 Task: Search one way flight ticket for 3 adults, 3 children in business from Everett: Paine Field (snohomish County Airport) to Greensboro: Piedmont Triad International Airport on 5-1-2023. Choice of flights is American. Number of bags: 1 carry on bag and 3 checked bags. Price is upto 79000. Outbound departure time preference is 14:15.
Action: Mouse moved to (247, 428)
Screenshot: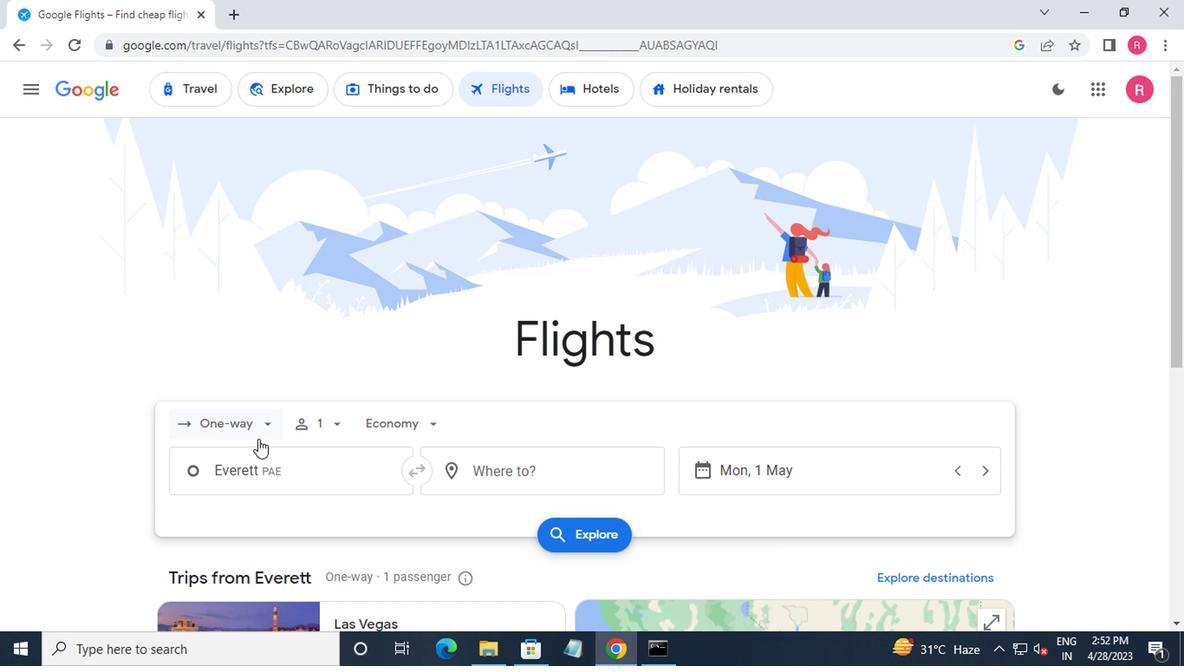 
Action: Mouse pressed left at (247, 428)
Screenshot: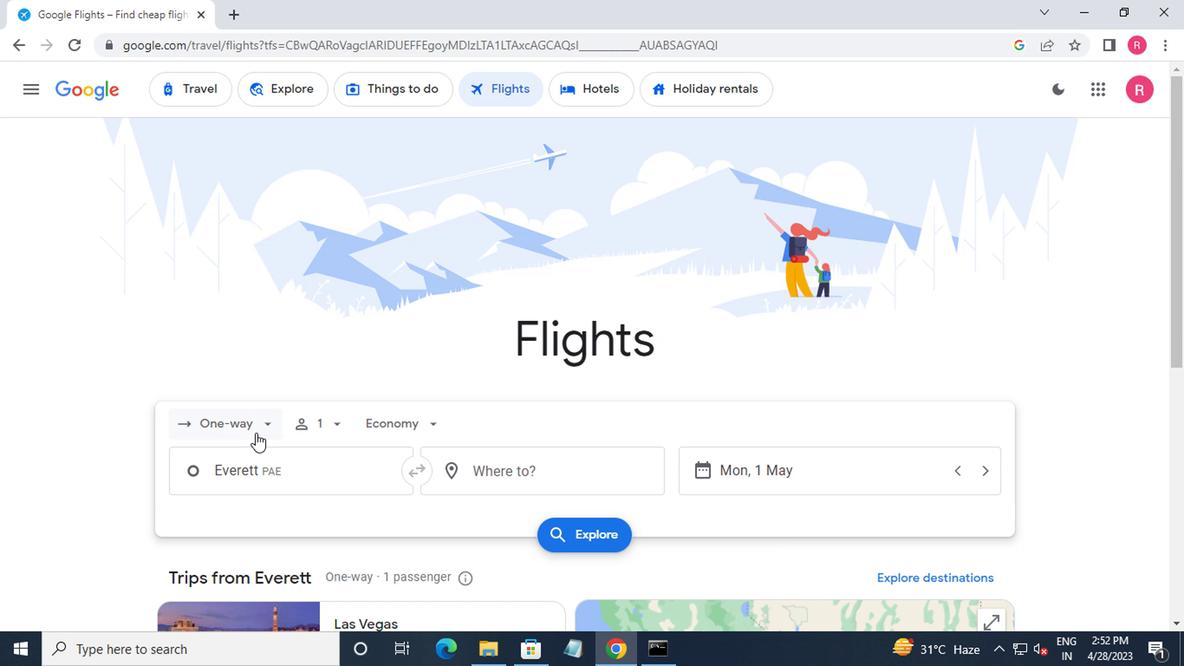
Action: Mouse moved to (232, 506)
Screenshot: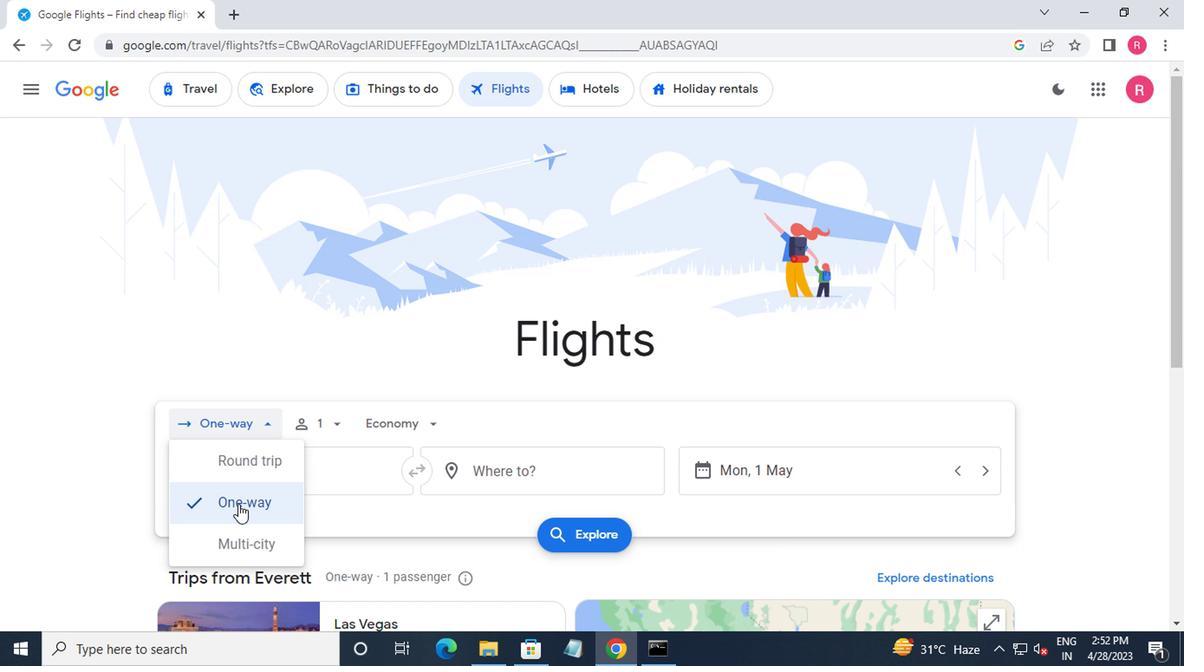 
Action: Mouse pressed left at (232, 506)
Screenshot: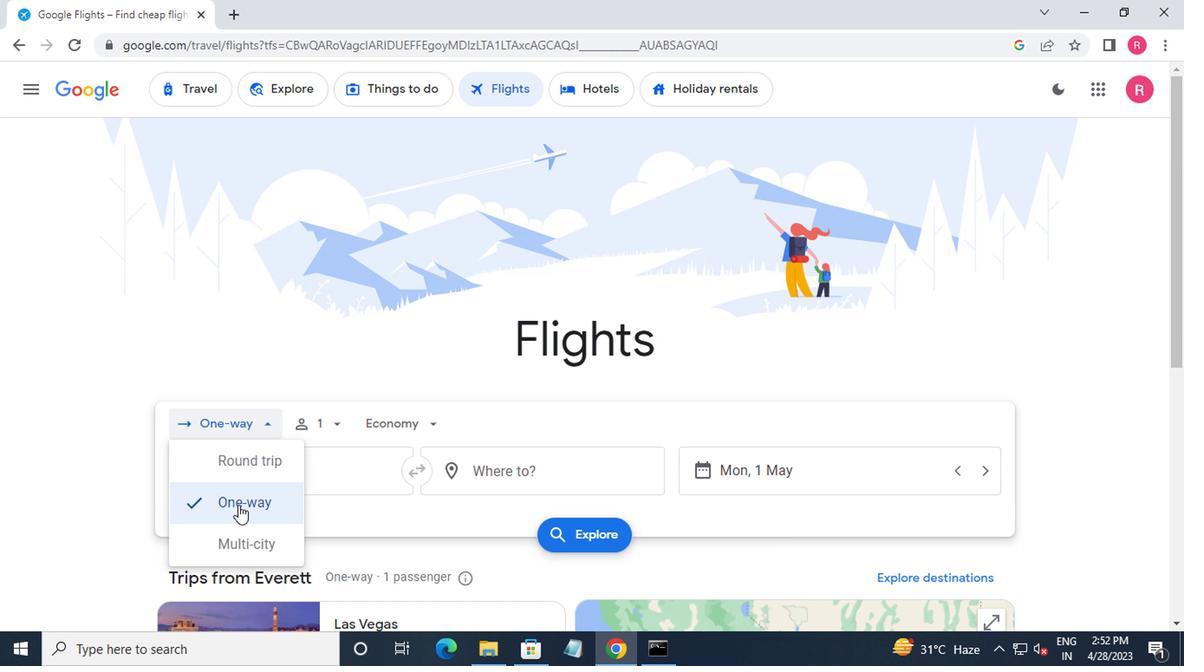 
Action: Mouse moved to (329, 424)
Screenshot: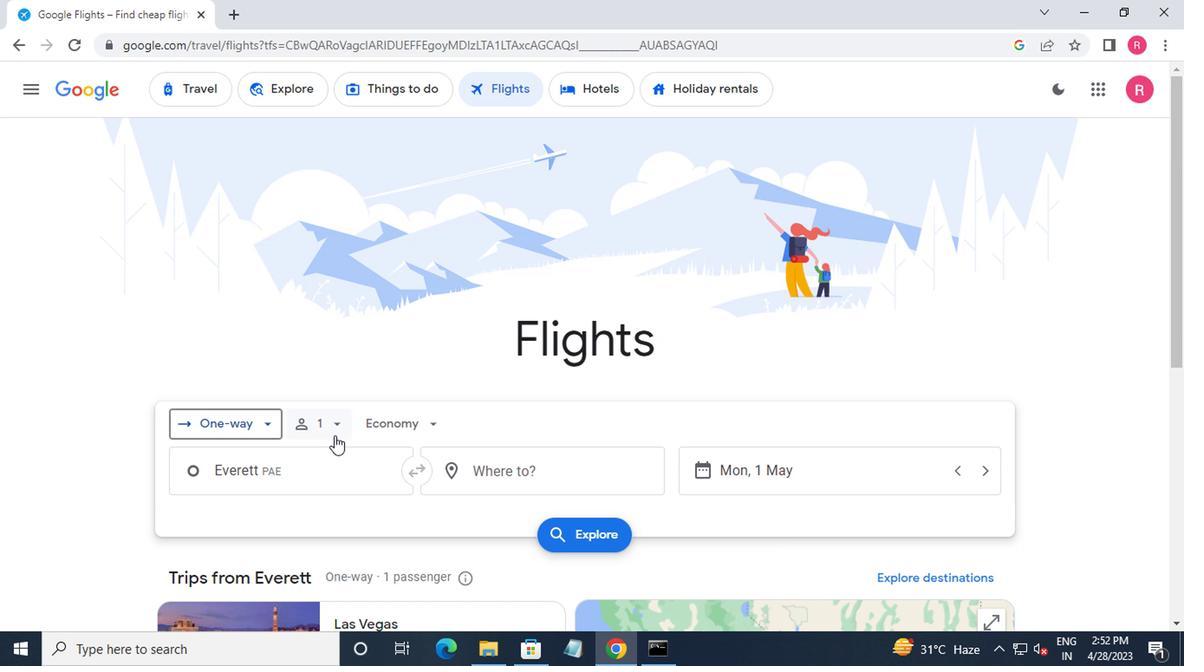 
Action: Mouse pressed left at (329, 424)
Screenshot: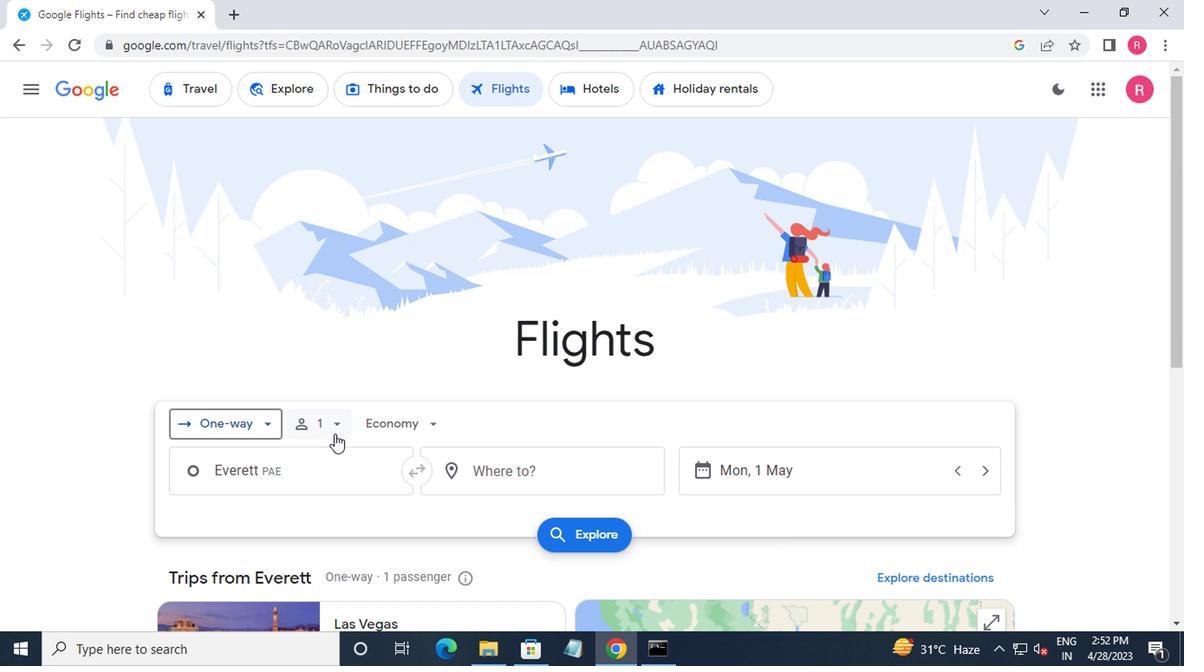 
Action: Mouse moved to (474, 477)
Screenshot: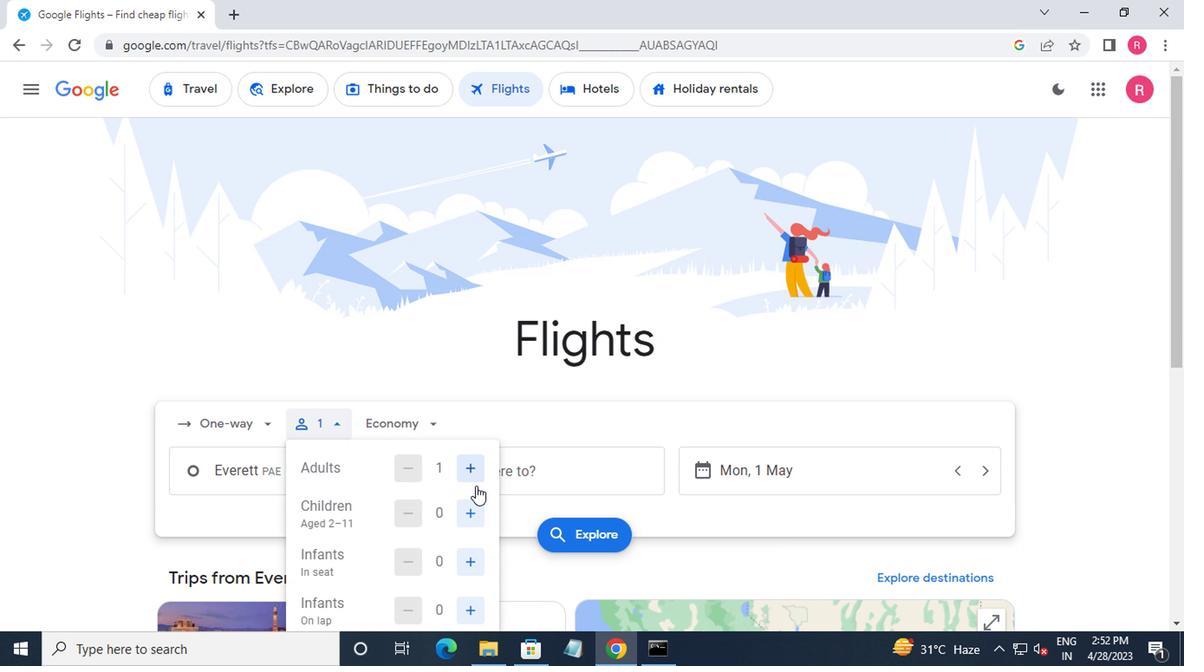 
Action: Mouse pressed left at (474, 477)
Screenshot: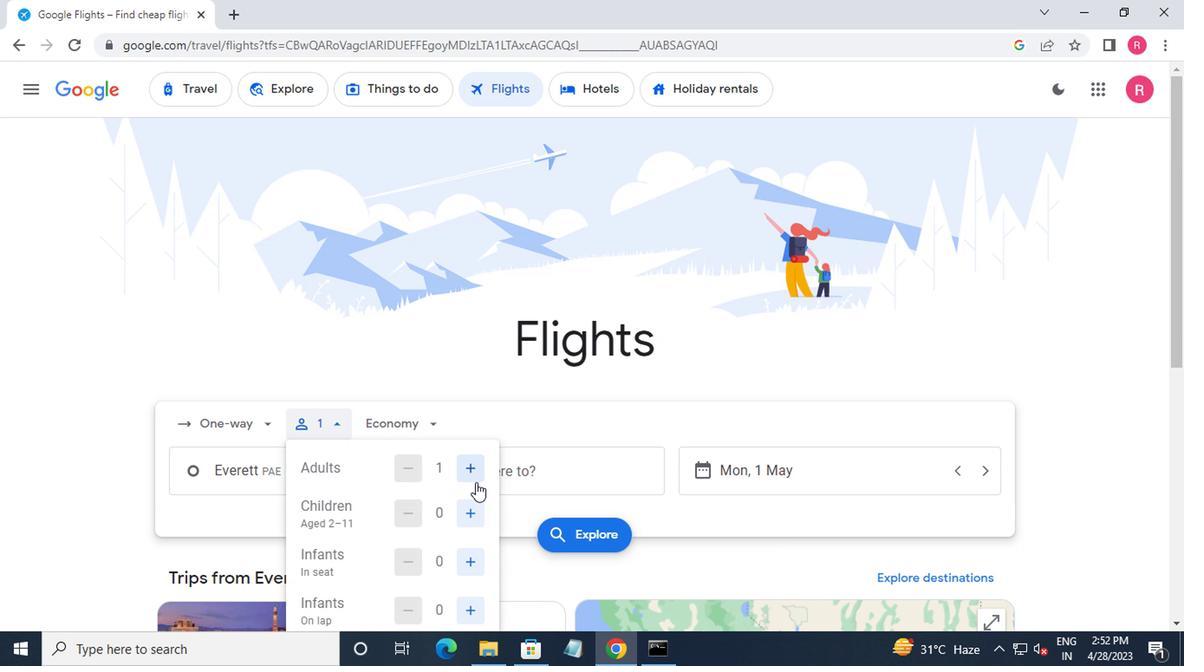 
Action: Mouse pressed left at (474, 477)
Screenshot: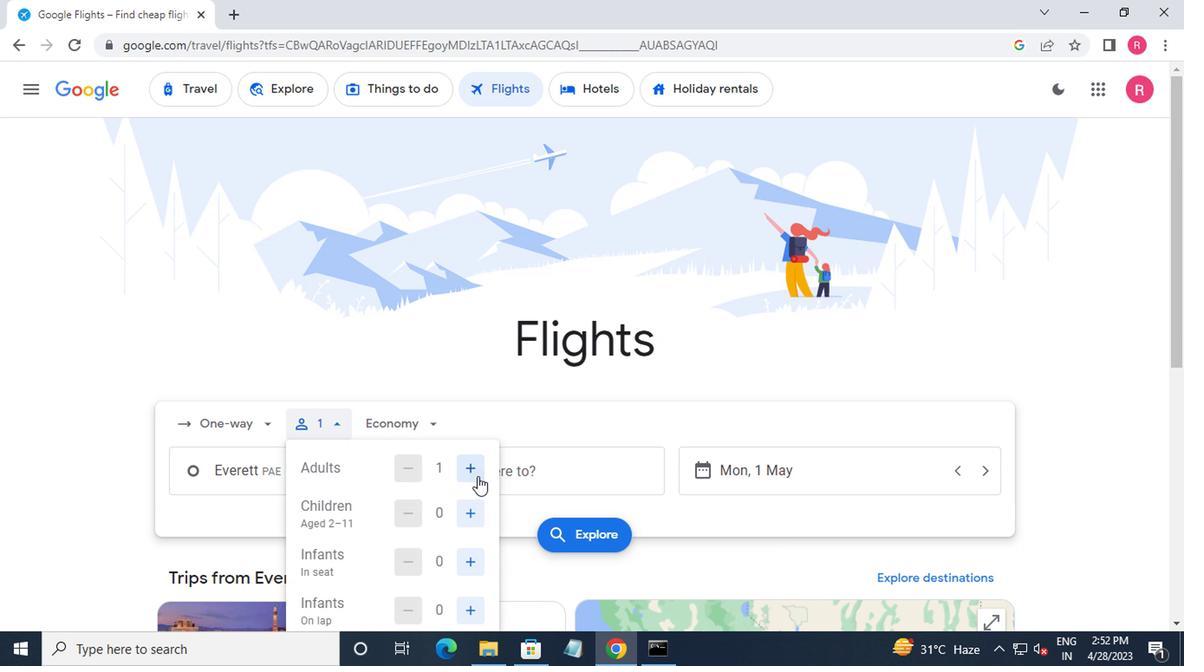 
Action: Mouse moved to (406, 468)
Screenshot: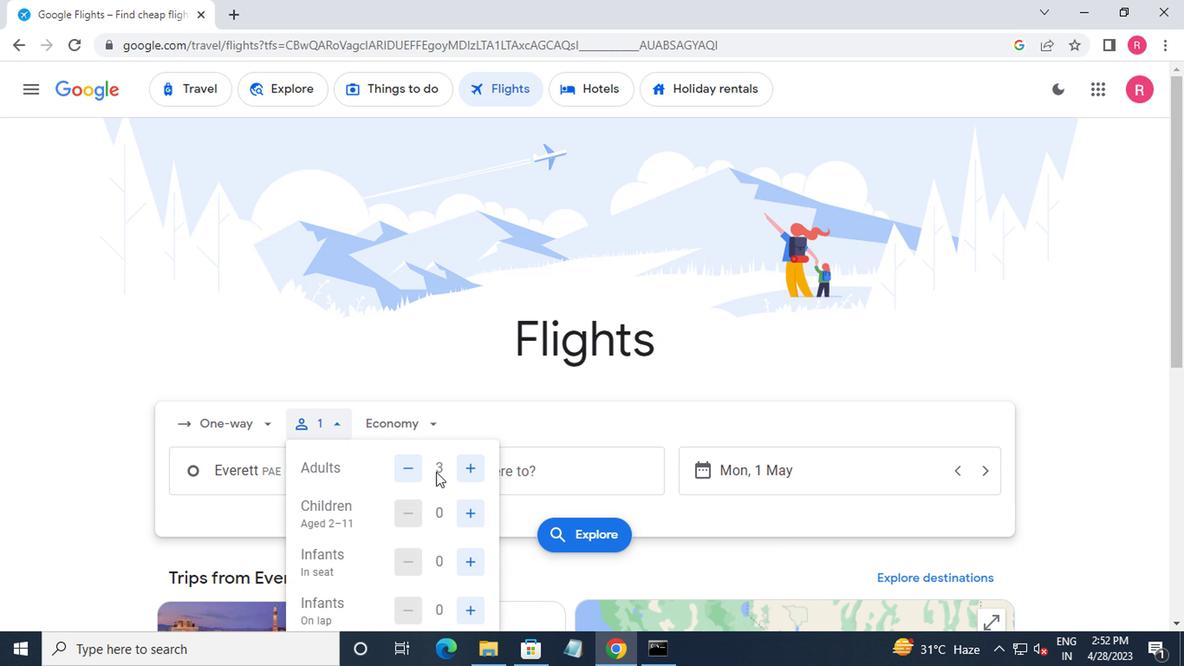 
Action: Mouse pressed left at (406, 468)
Screenshot: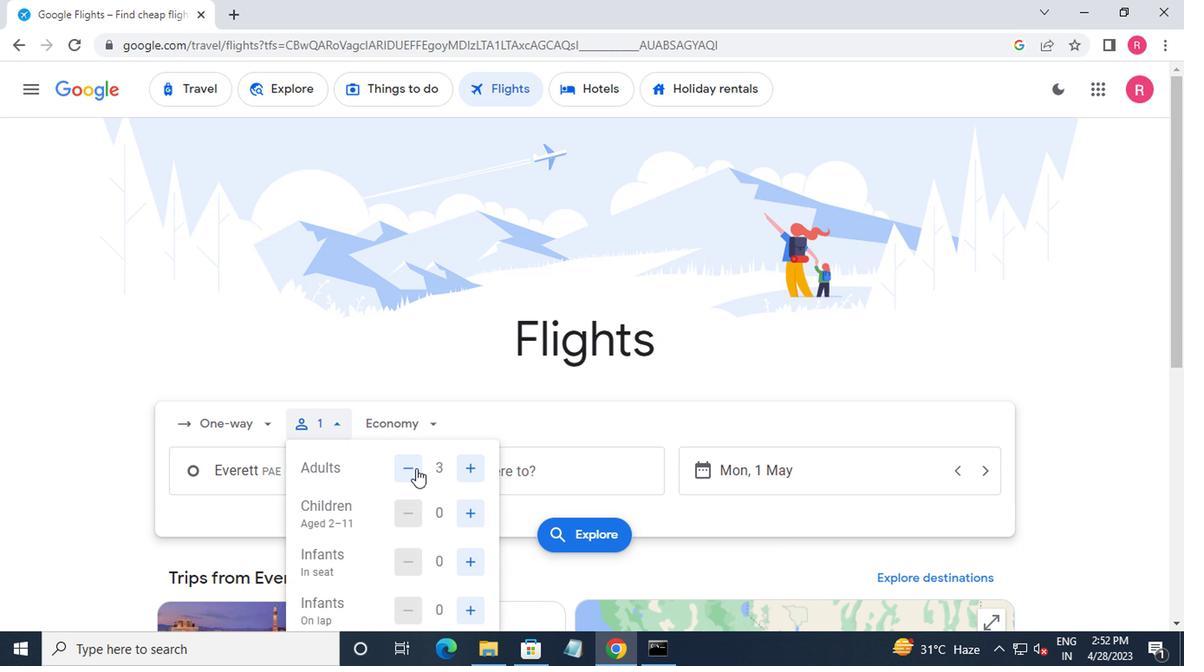 
Action: Mouse moved to (465, 522)
Screenshot: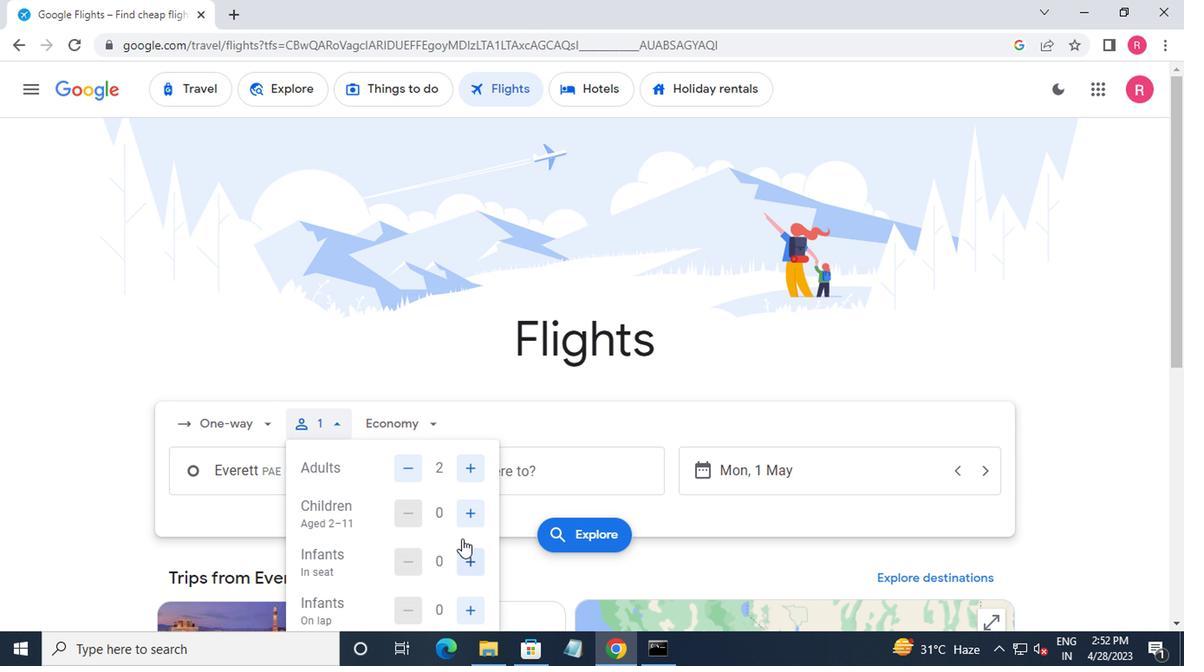 
Action: Mouse pressed left at (465, 522)
Screenshot: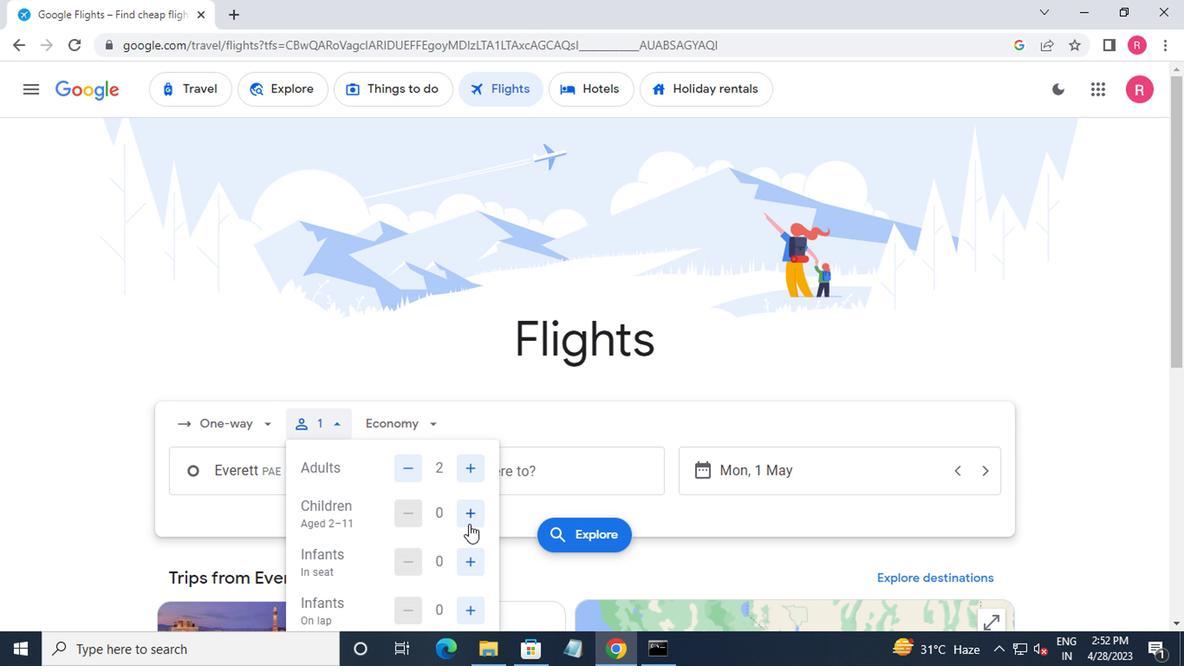 
Action: Mouse pressed left at (465, 522)
Screenshot: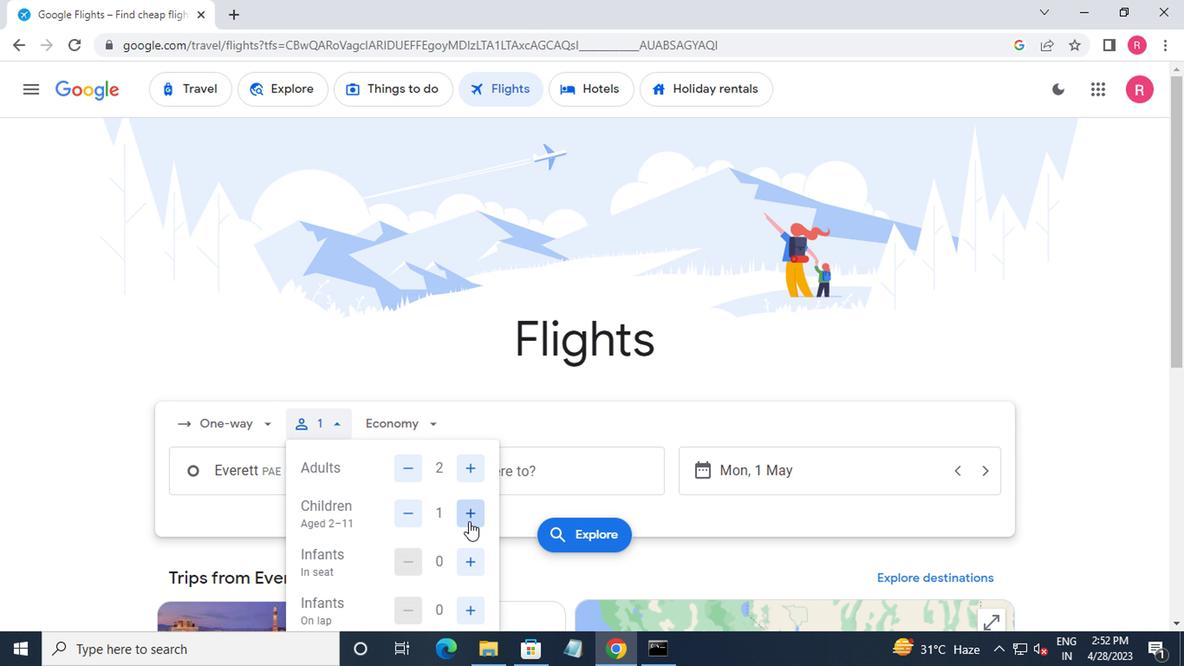 
Action: Mouse moved to (471, 565)
Screenshot: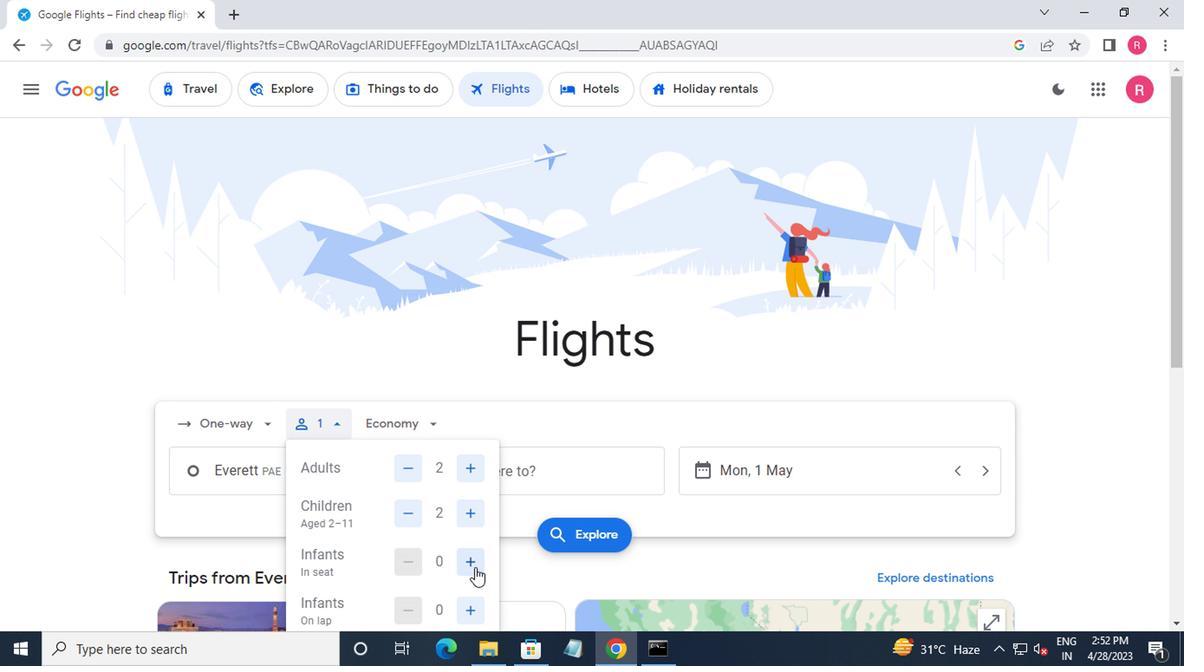 
Action: Mouse pressed left at (471, 565)
Screenshot: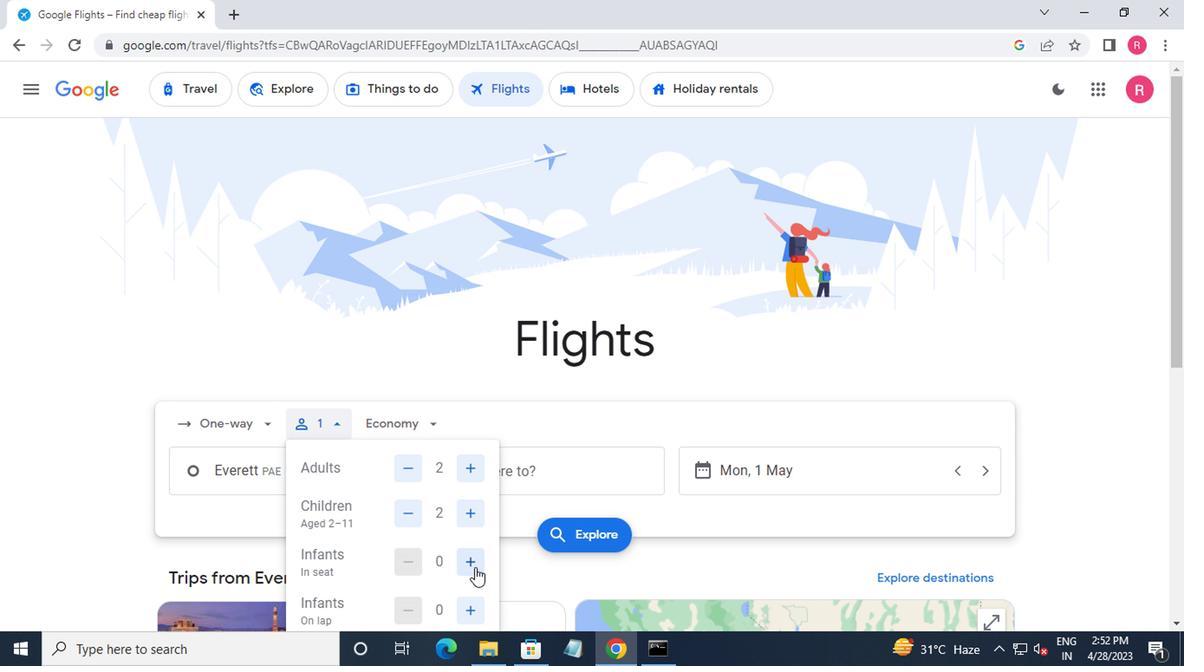 
Action: Mouse moved to (413, 426)
Screenshot: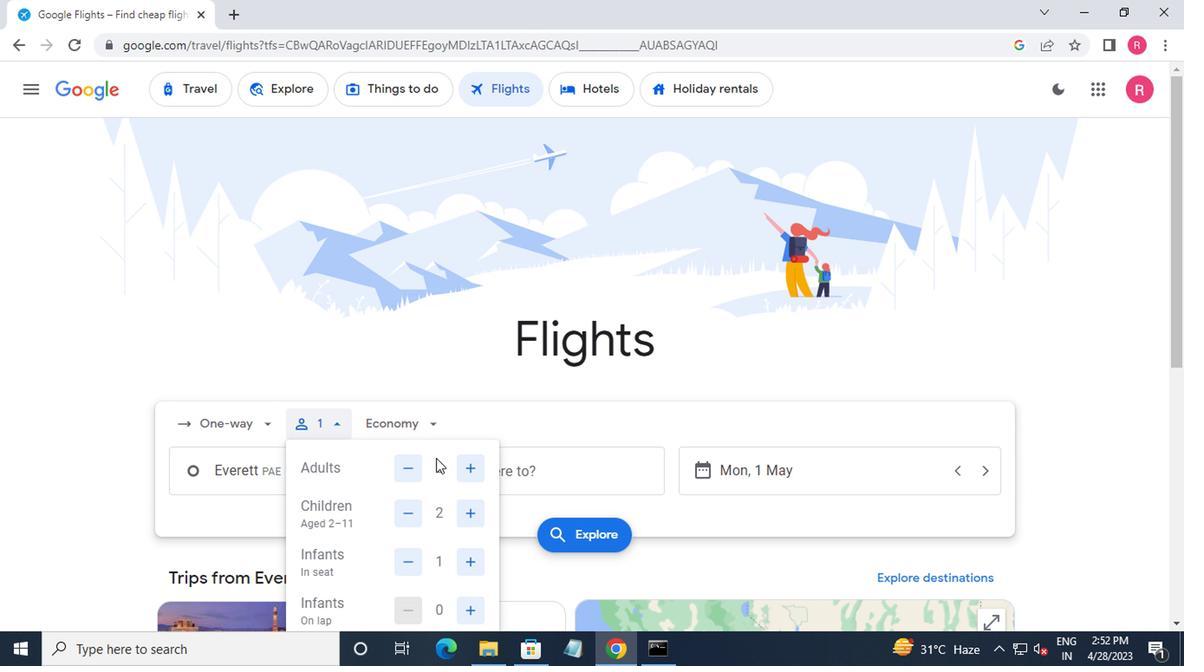 
Action: Mouse pressed left at (413, 426)
Screenshot: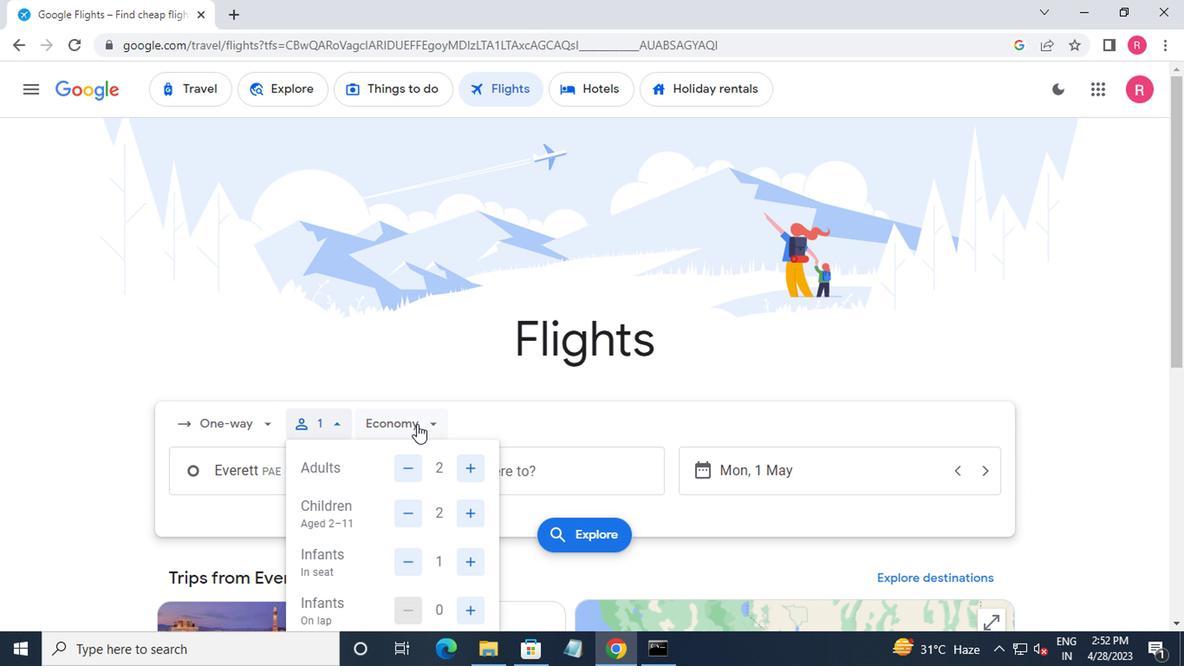 
Action: Mouse moved to (426, 588)
Screenshot: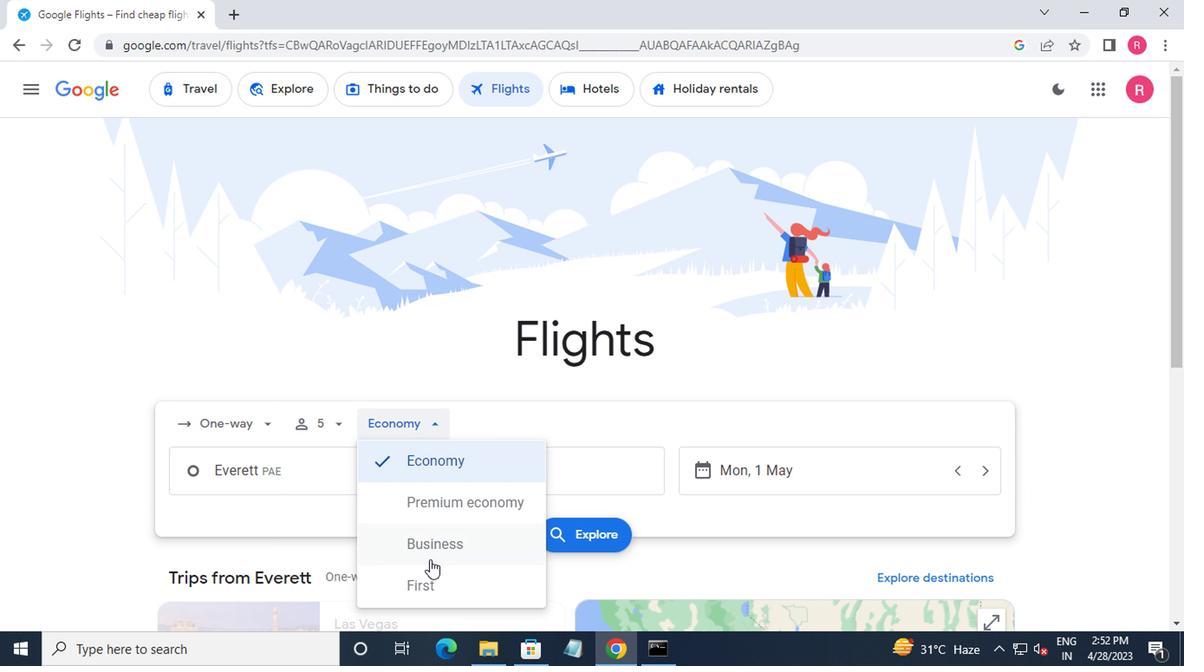 
Action: Mouse pressed left at (426, 588)
Screenshot: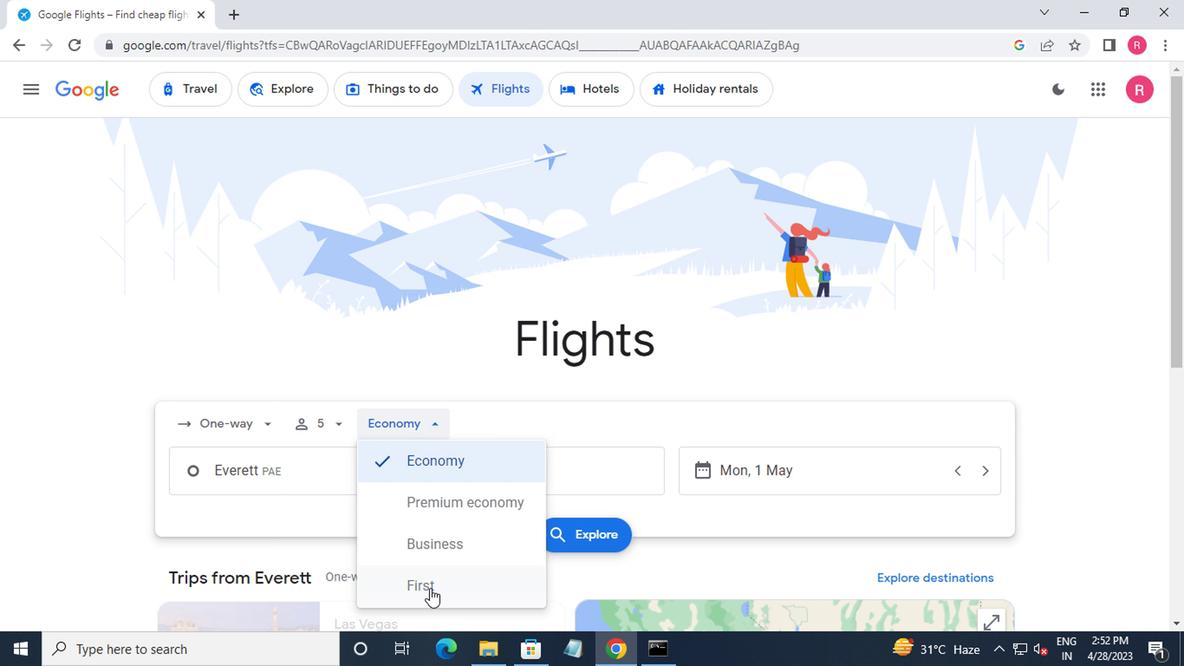 
Action: Mouse moved to (326, 481)
Screenshot: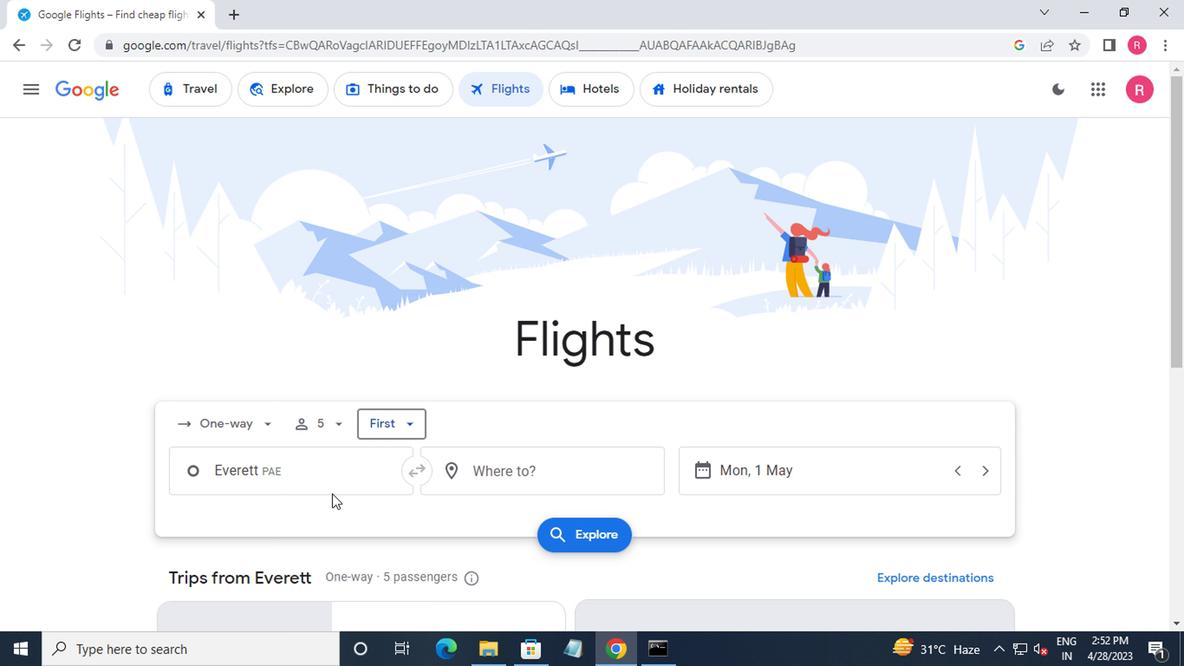 
Action: Mouse pressed left at (326, 481)
Screenshot: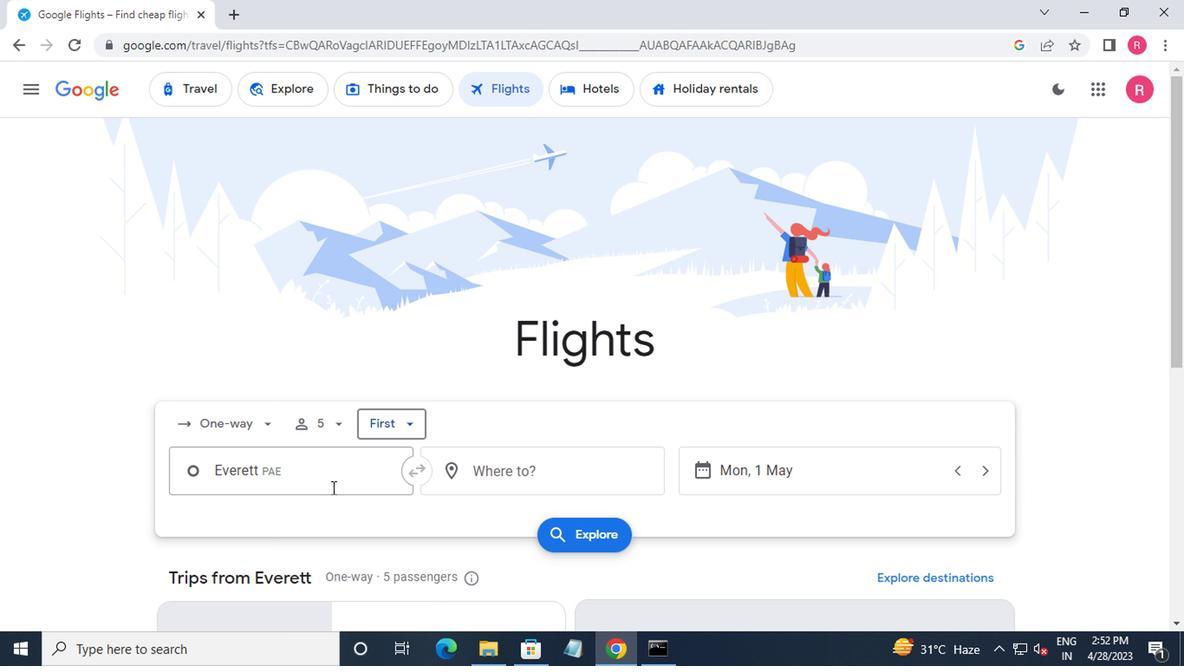 
Action: Mouse moved to (341, 570)
Screenshot: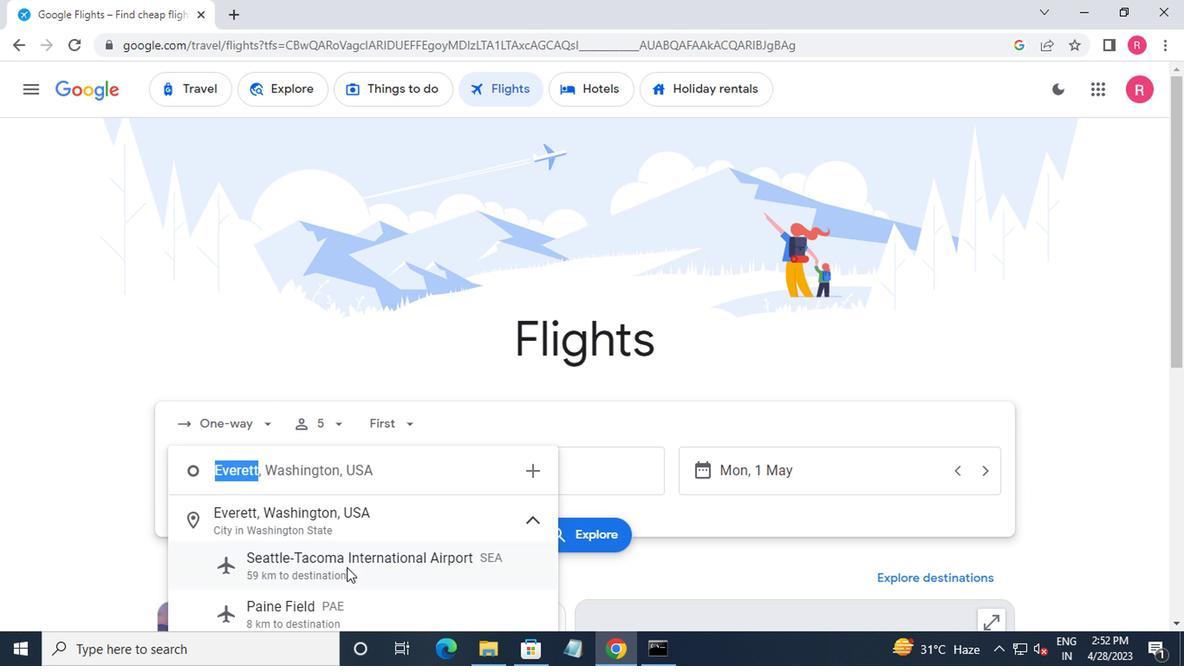 
Action: Mouse scrolled (341, 569) with delta (0, 0)
Screenshot: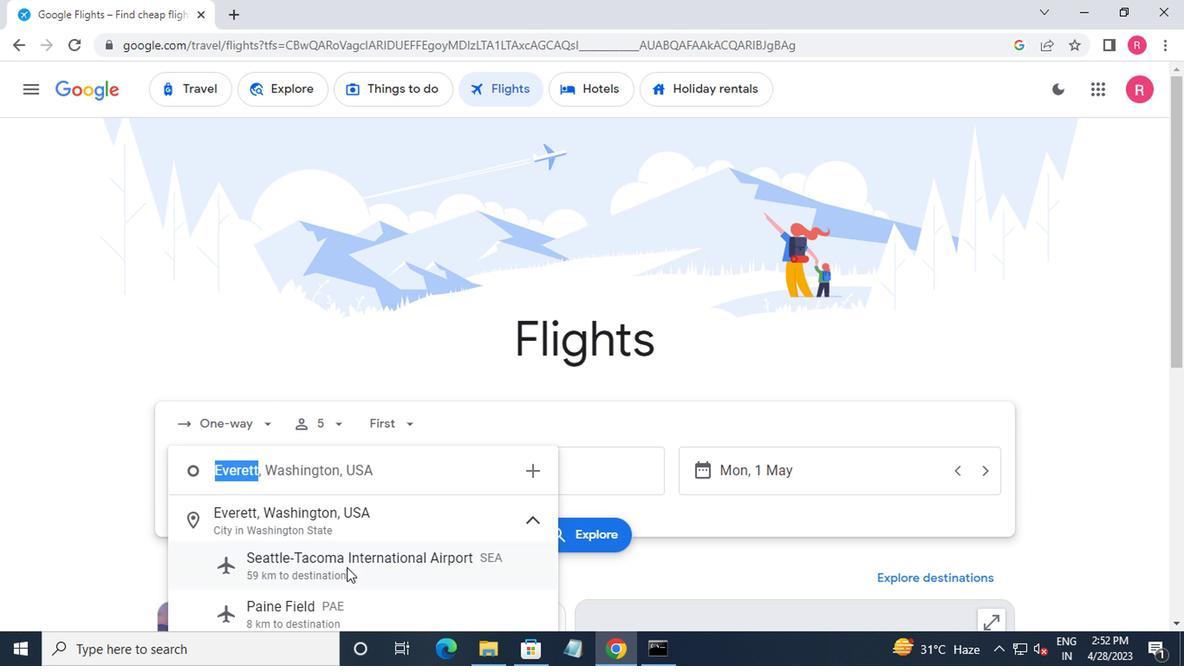 
Action: Mouse moved to (317, 528)
Screenshot: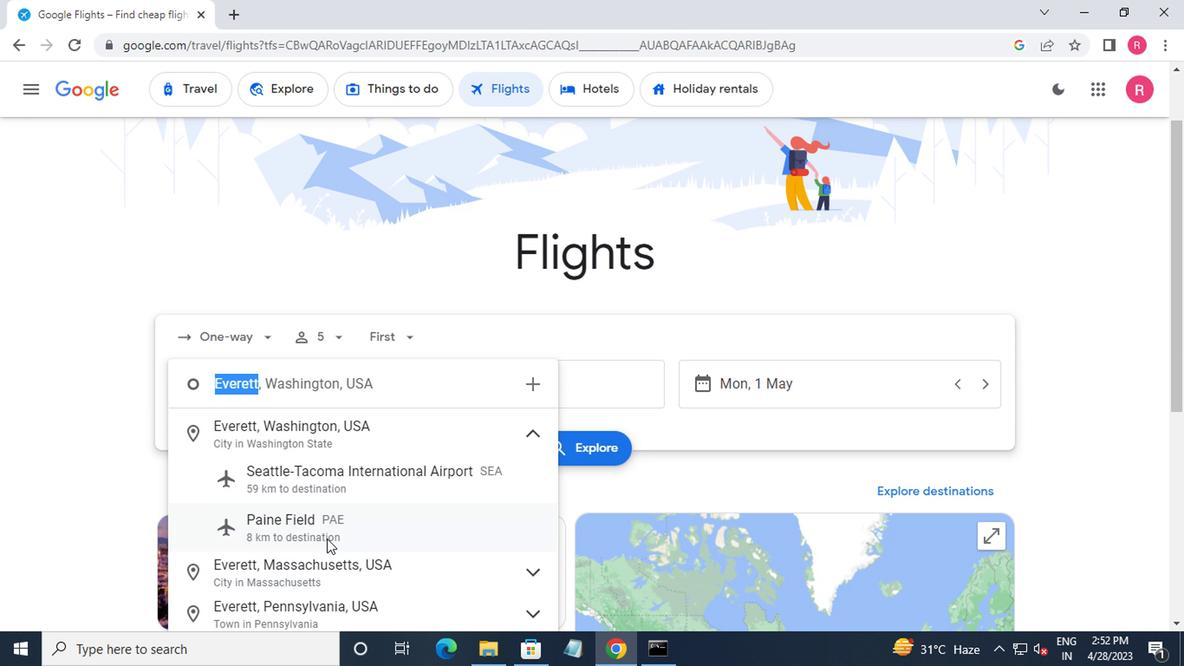 
Action: Mouse pressed left at (317, 528)
Screenshot: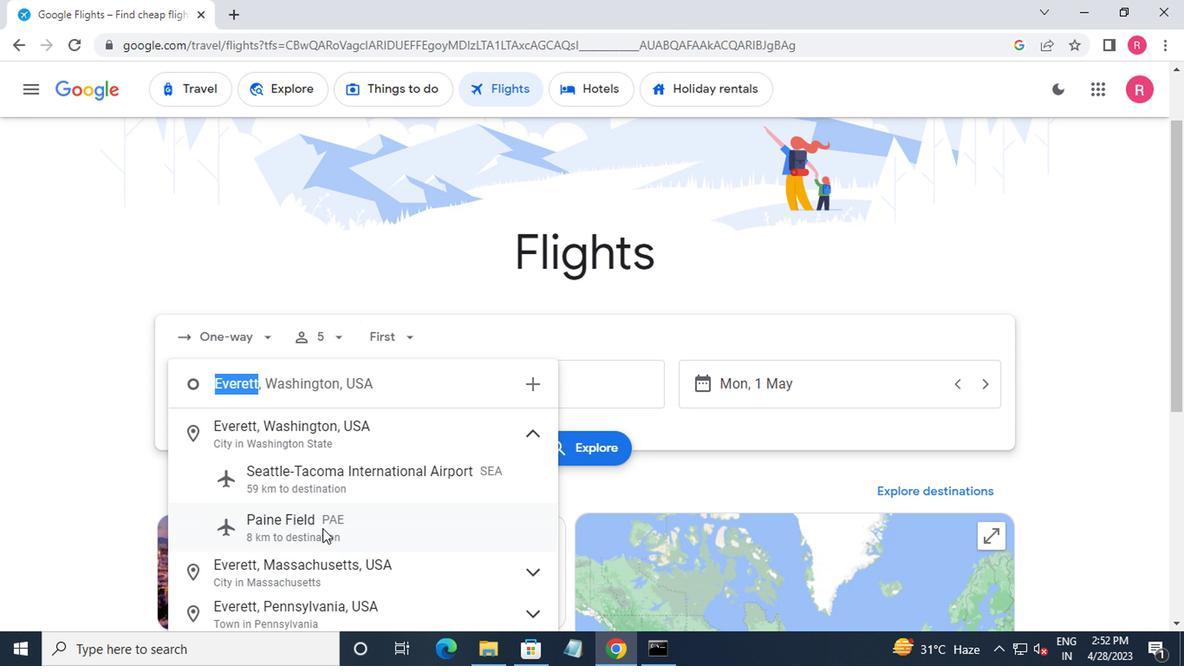 
Action: Mouse moved to (500, 397)
Screenshot: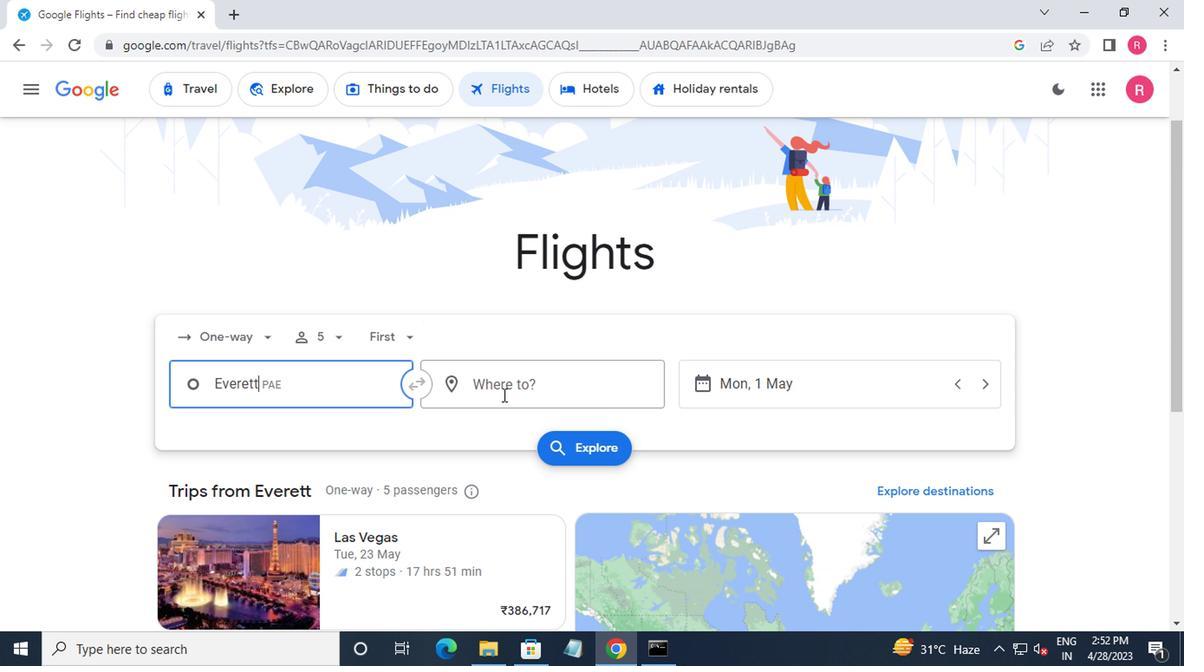 
Action: Mouse pressed left at (500, 397)
Screenshot: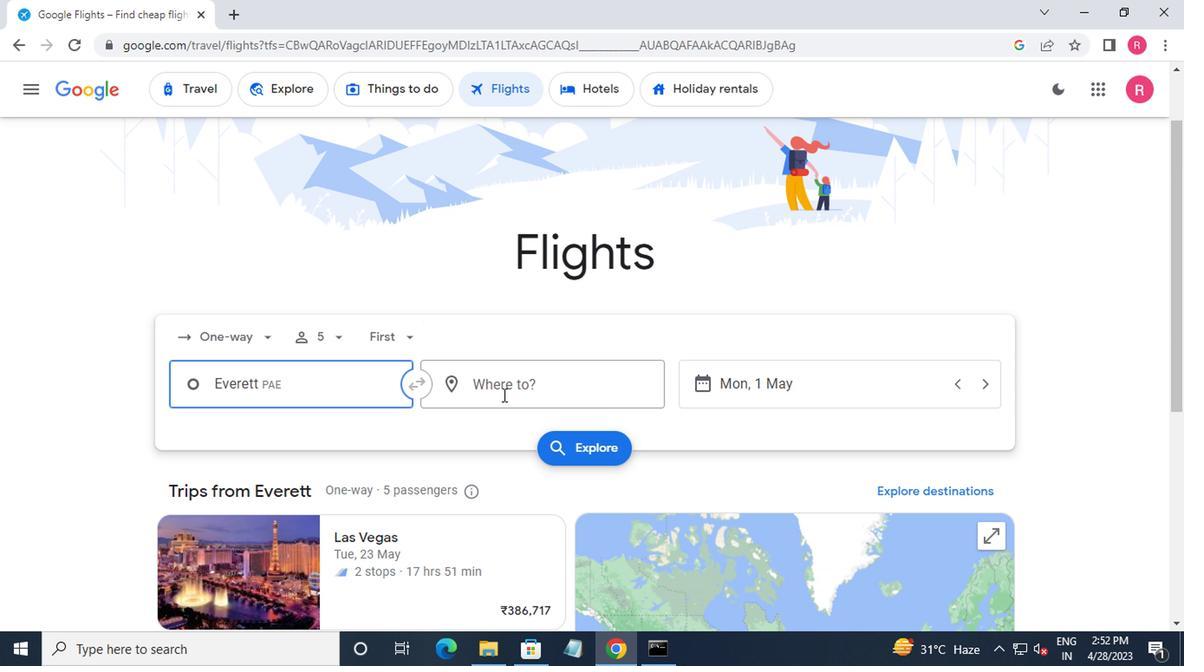 
Action: Mouse moved to (522, 478)
Screenshot: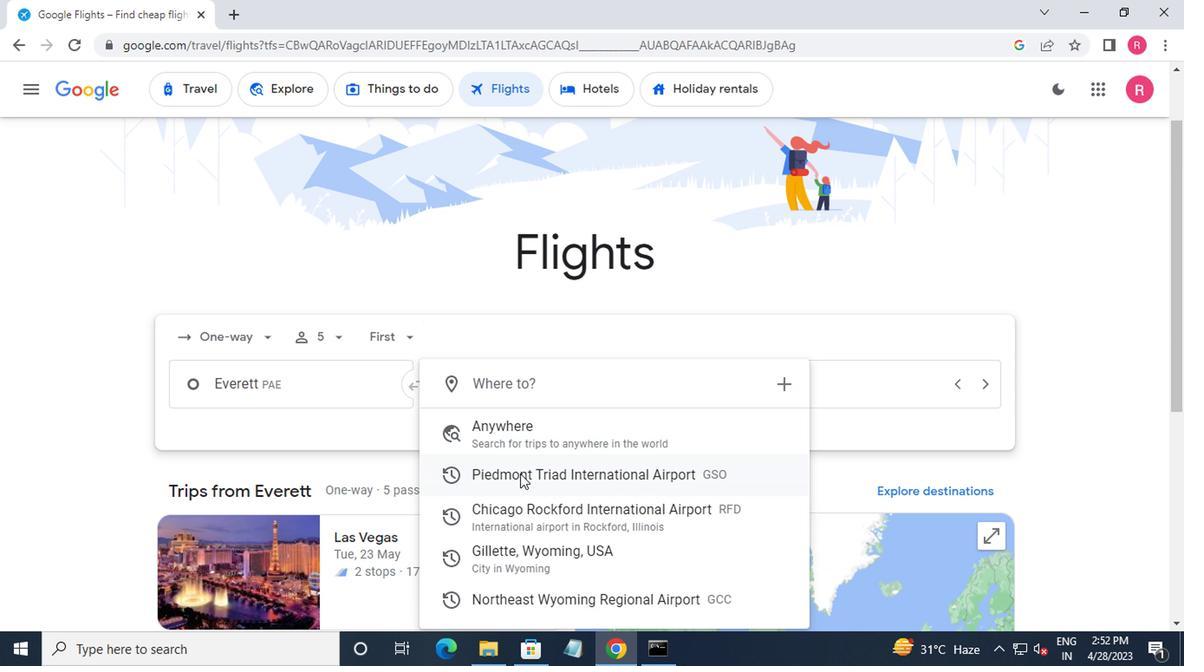 
Action: Mouse scrolled (522, 477) with delta (0, -1)
Screenshot: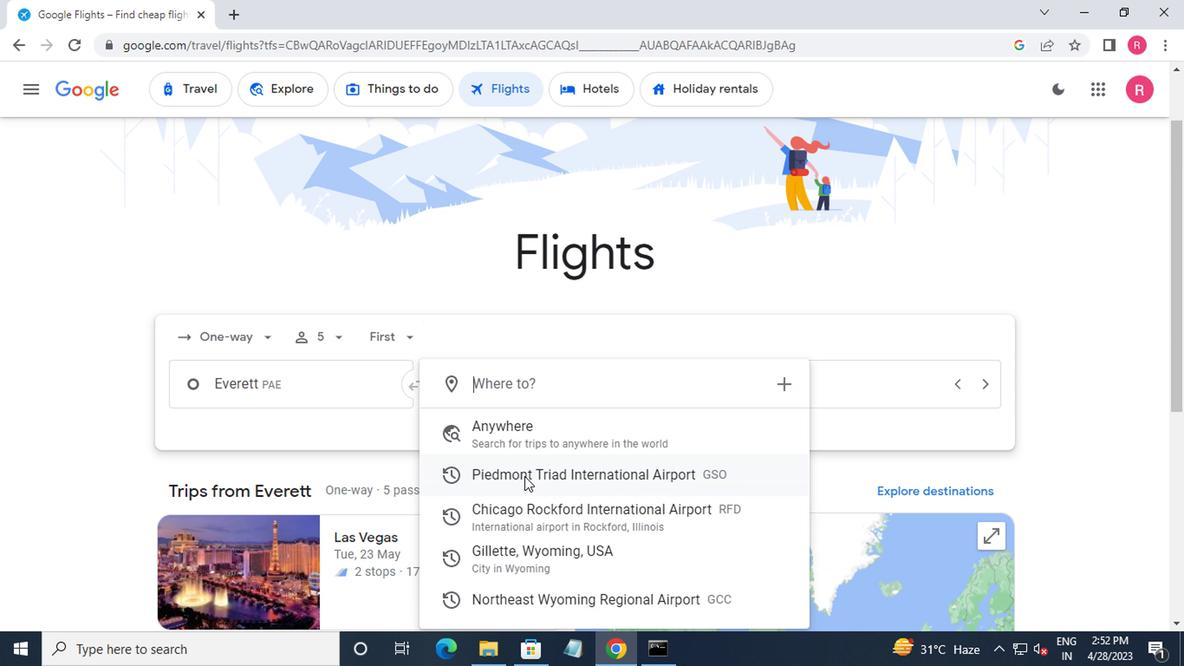 
Action: Mouse moved to (515, 470)
Screenshot: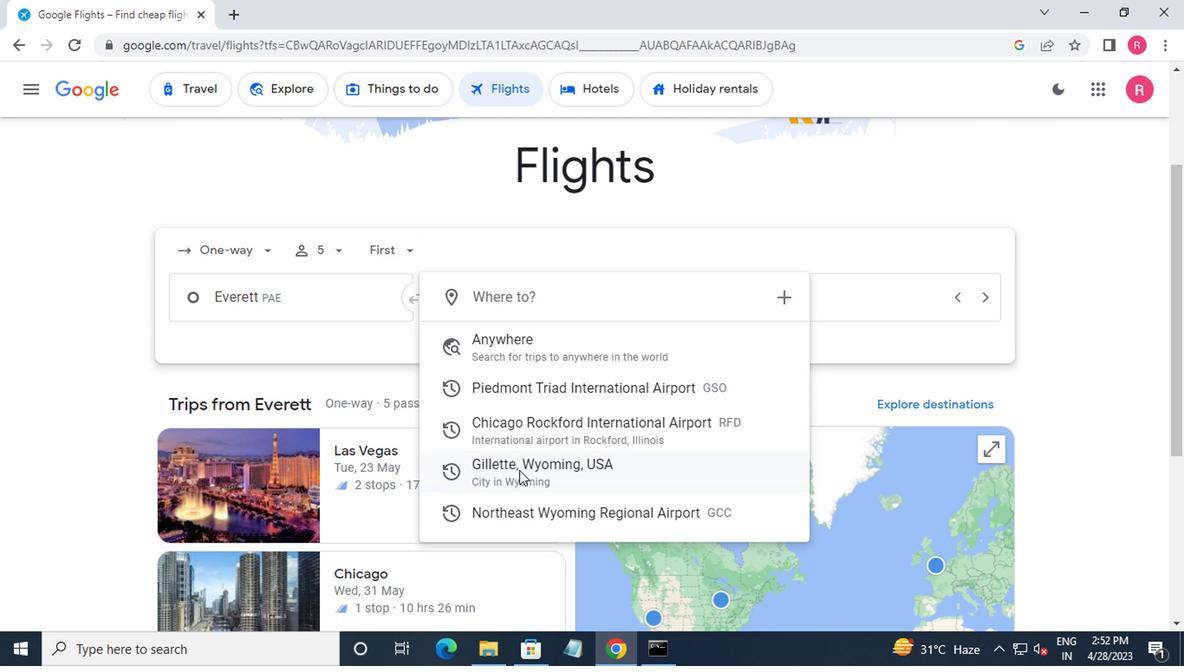 
Action: Mouse pressed left at (515, 470)
Screenshot: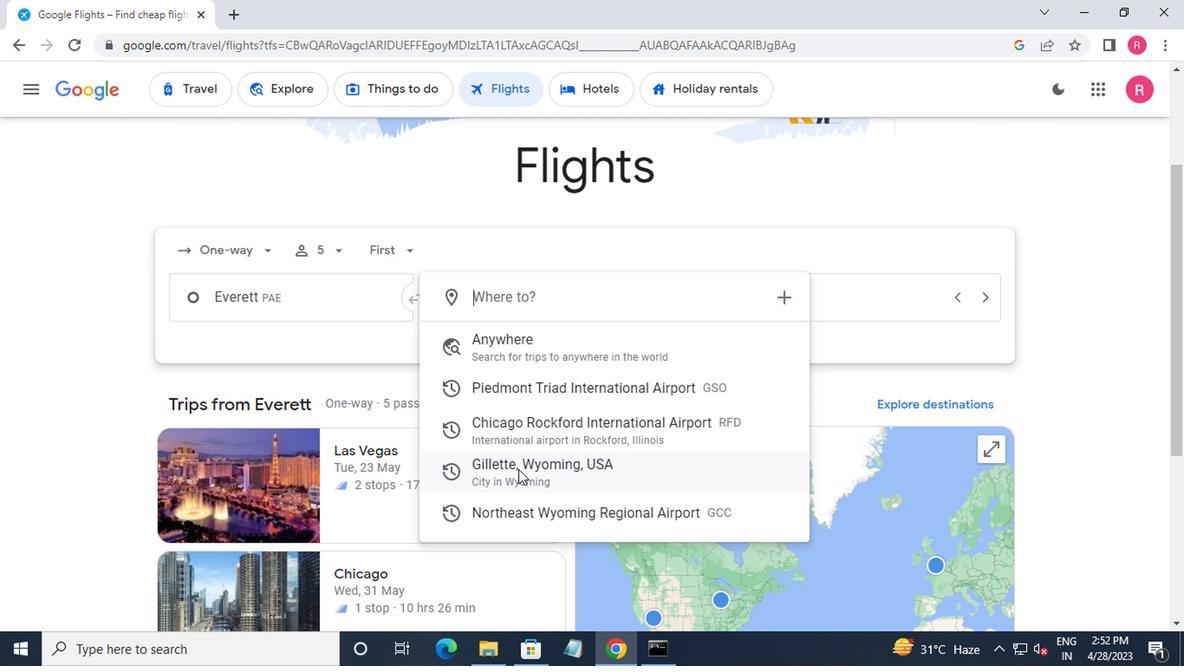
Action: Mouse moved to (806, 304)
Screenshot: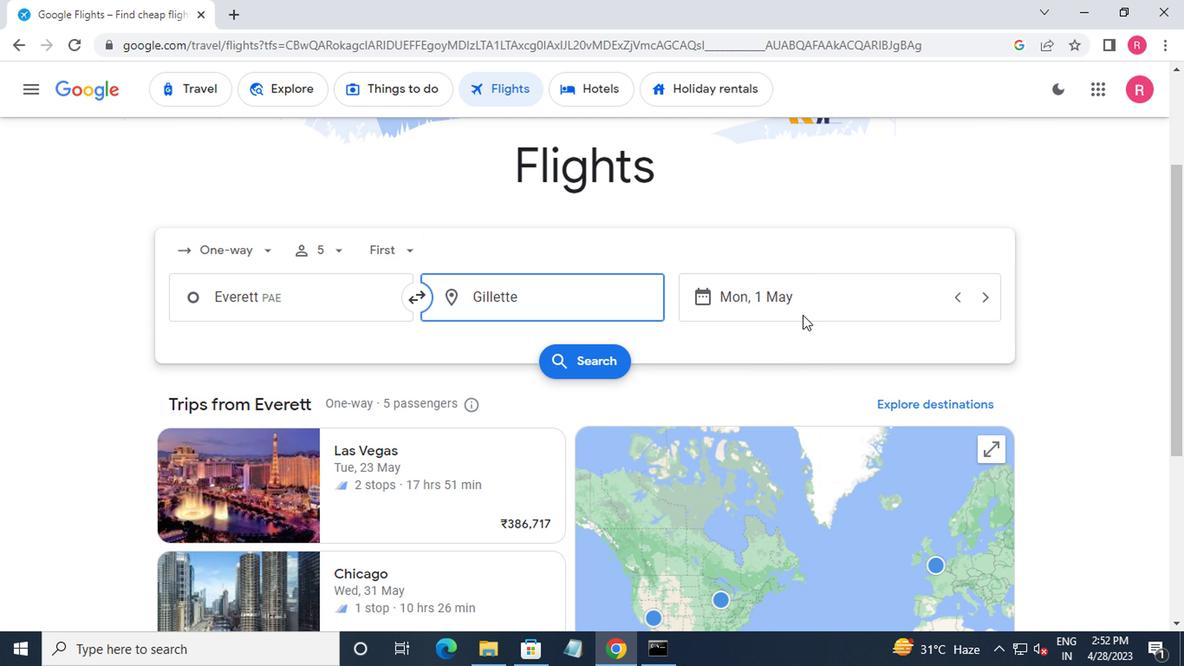 
Action: Mouse pressed left at (806, 304)
Screenshot: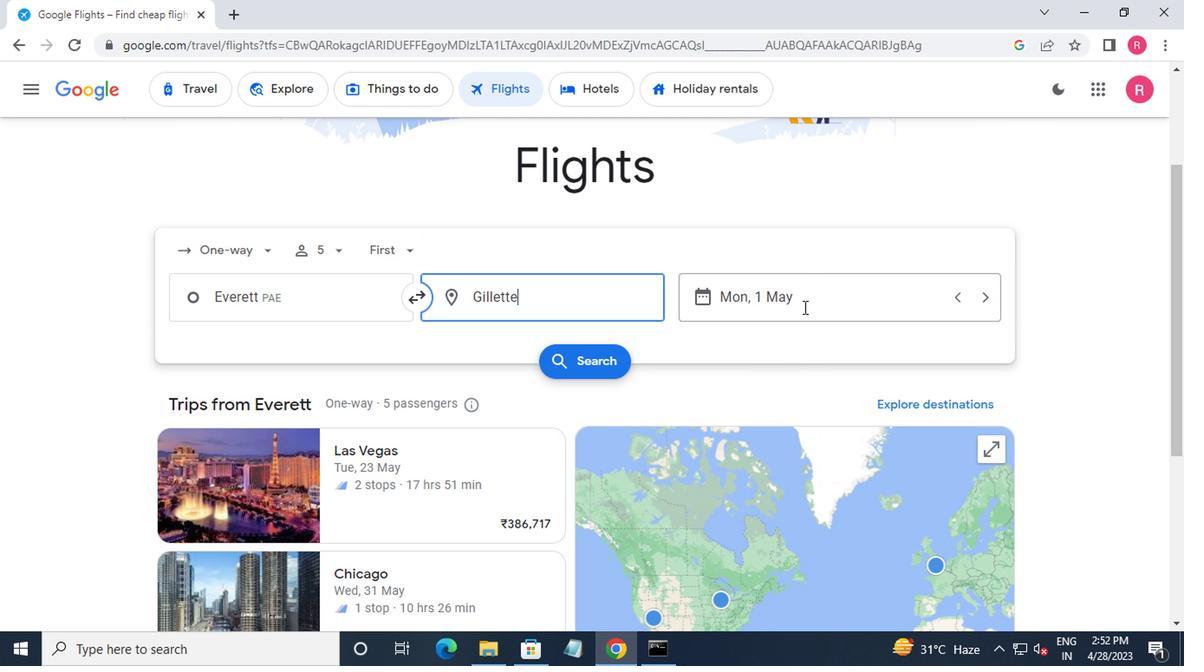 
Action: Mouse moved to (763, 311)
Screenshot: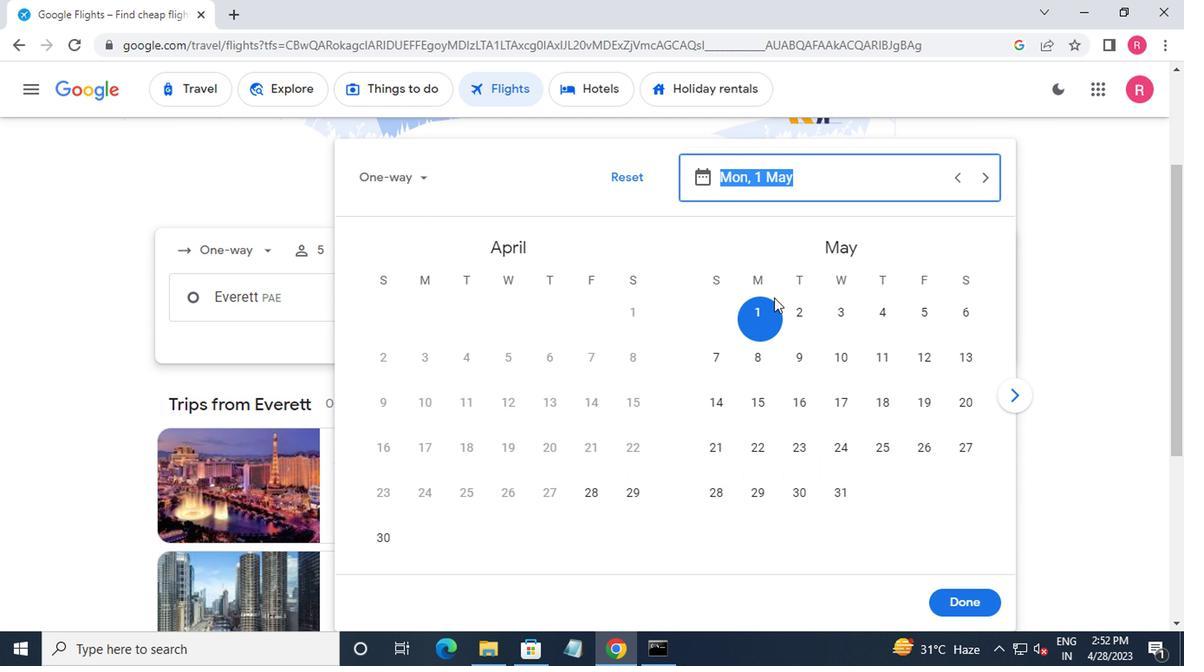 
Action: Mouse pressed left at (763, 311)
Screenshot: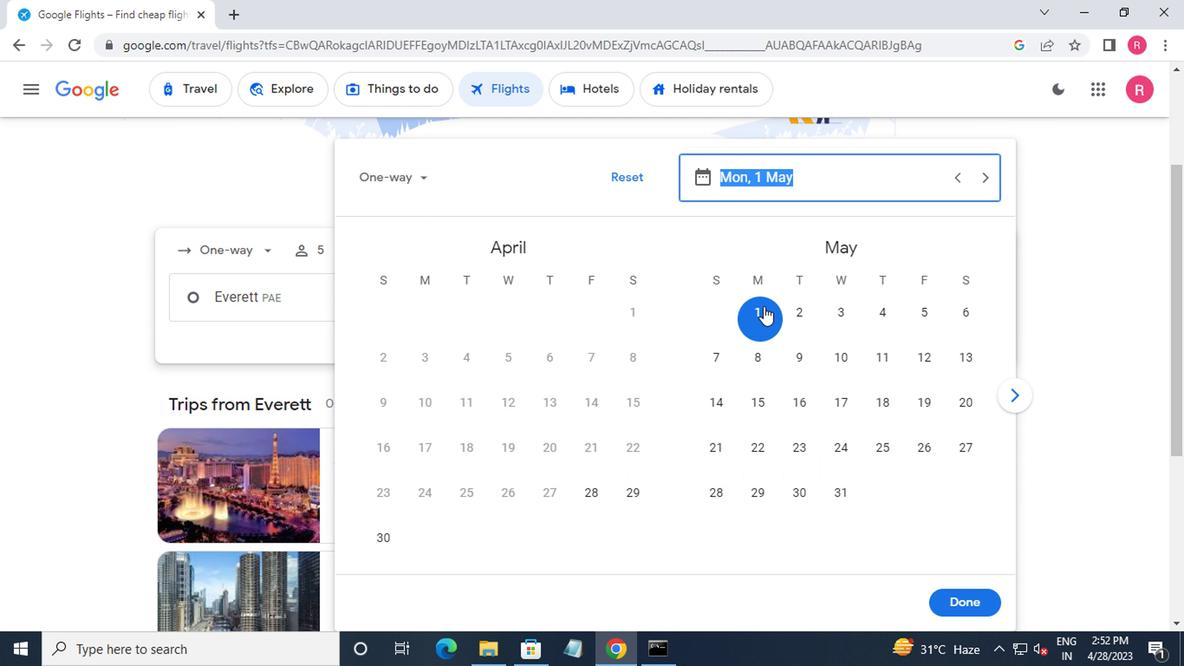 
Action: Mouse moved to (956, 593)
Screenshot: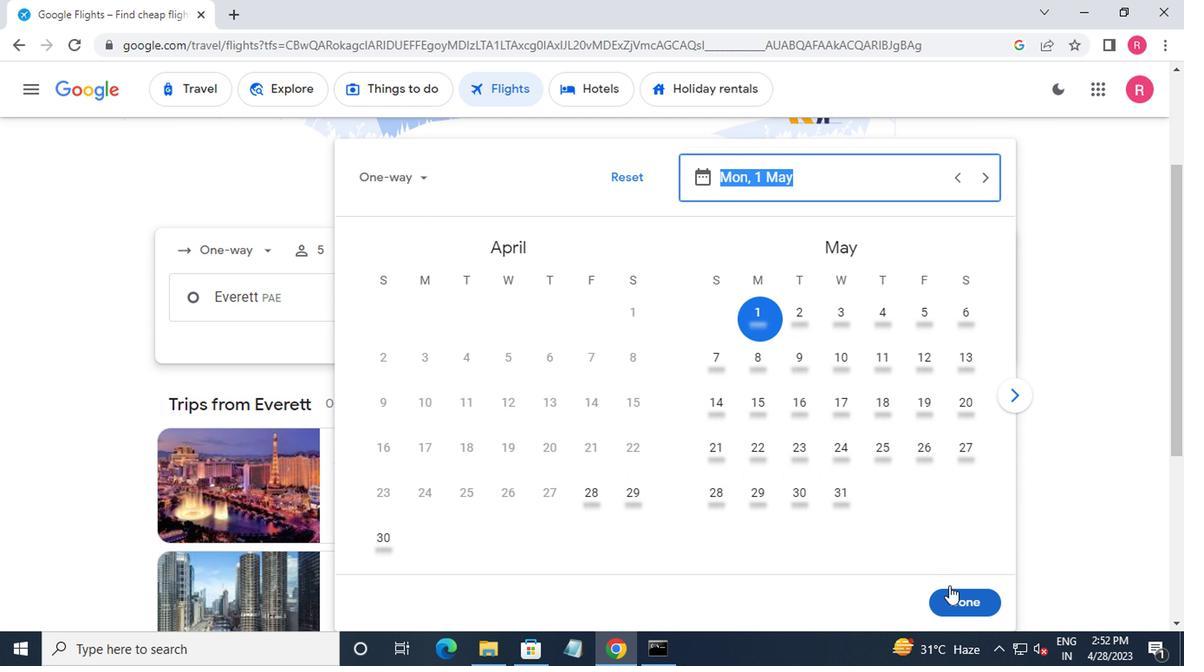 
Action: Mouse pressed left at (956, 593)
Screenshot: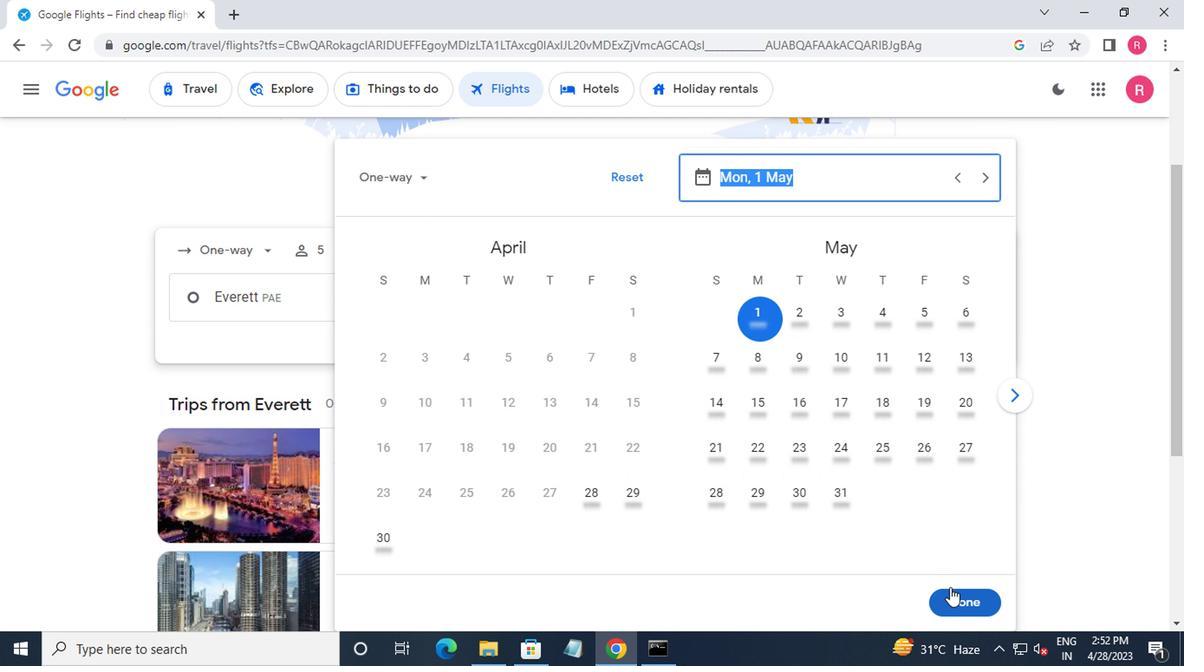 
Action: Mouse moved to (590, 357)
Screenshot: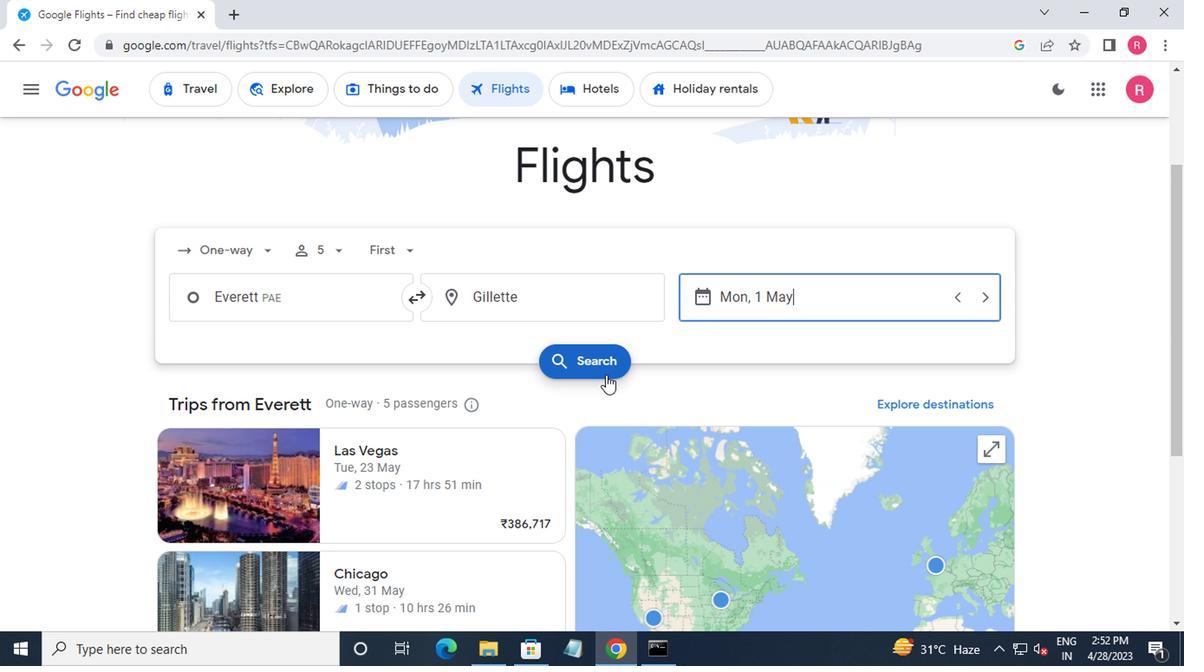 
Action: Mouse pressed left at (590, 357)
Screenshot: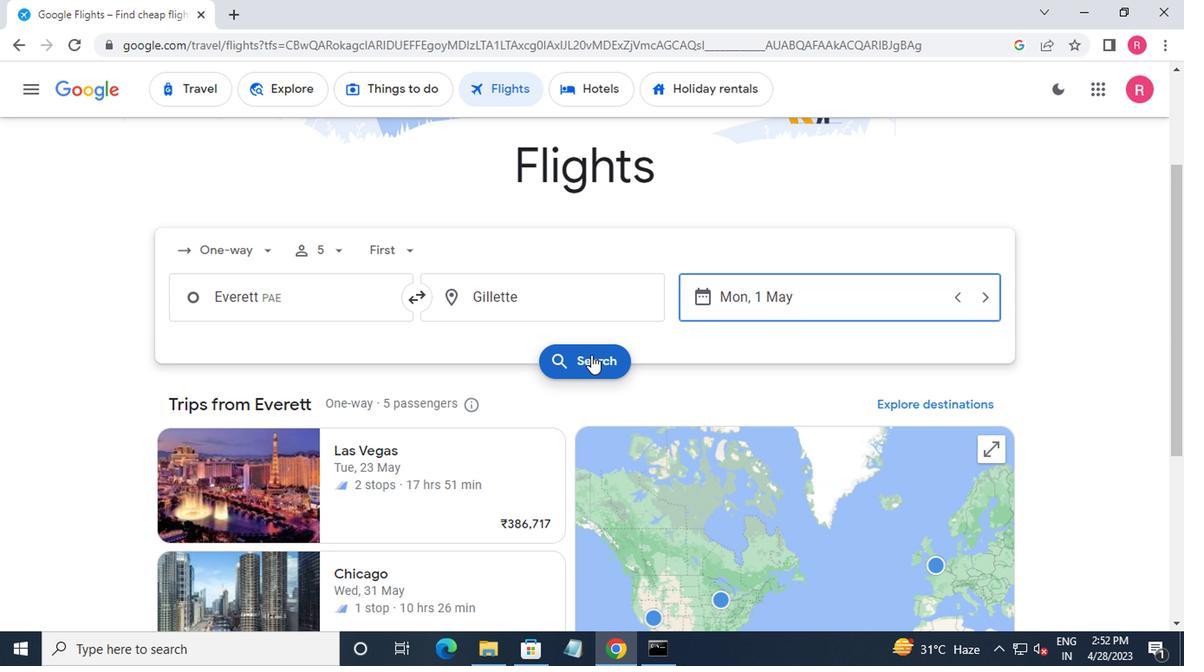 
Action: Mouse moved to (146, 257)
Screenshot: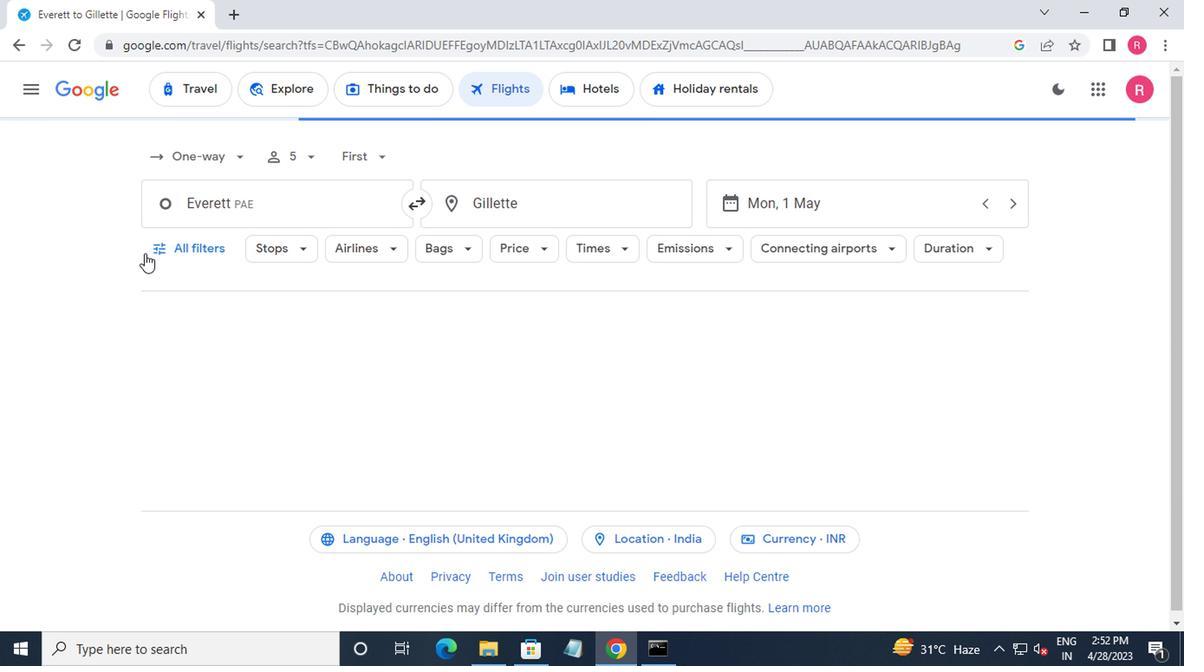 
Action: Mouse pressed left at (146, 257)
Screenshot: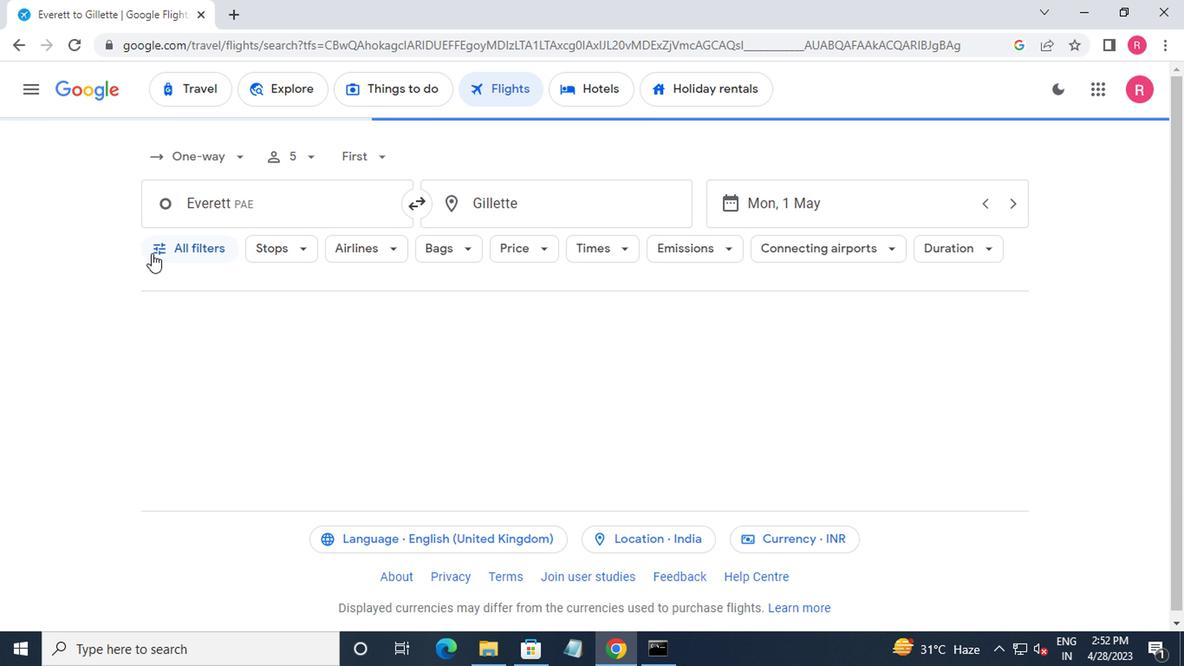 
Action: Mouse moved to (231, 438)
Screenshot: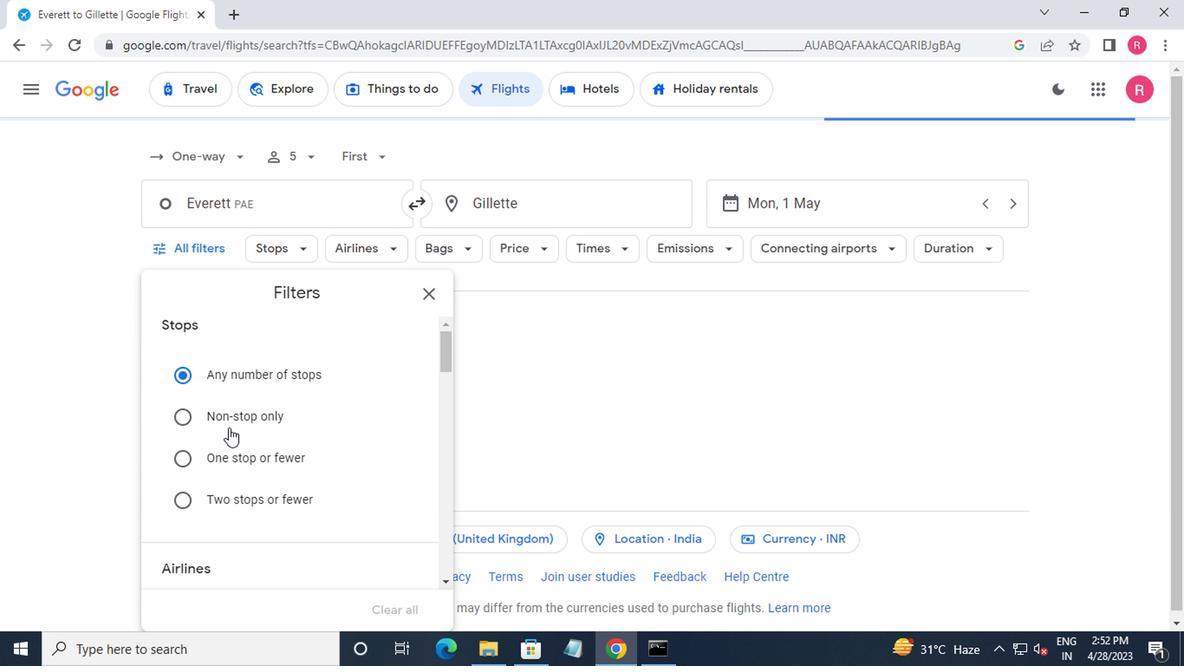 
Action: Mouse scrolled (231, 437) with delta (0, -1)
Screenshot: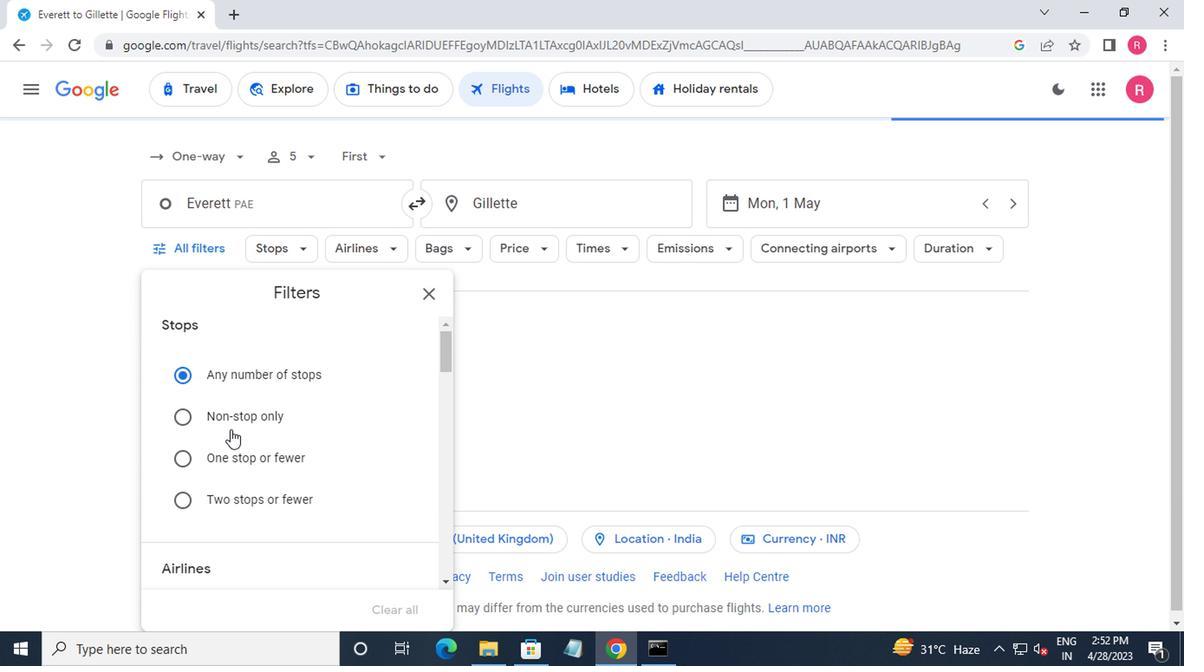 
Action: Mouse scrolled (231, 437) with delta (0, -1)
Screenshot: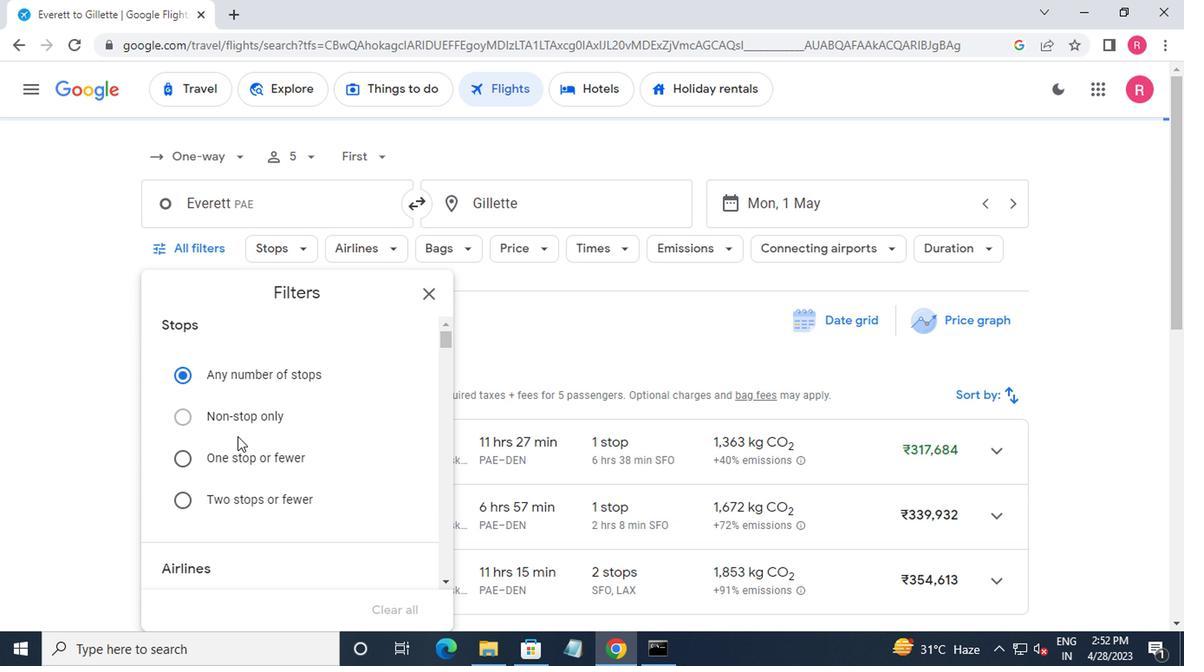 
Action: Mouse scrolled (231, 437) with delta (0, -1)
Screenshot: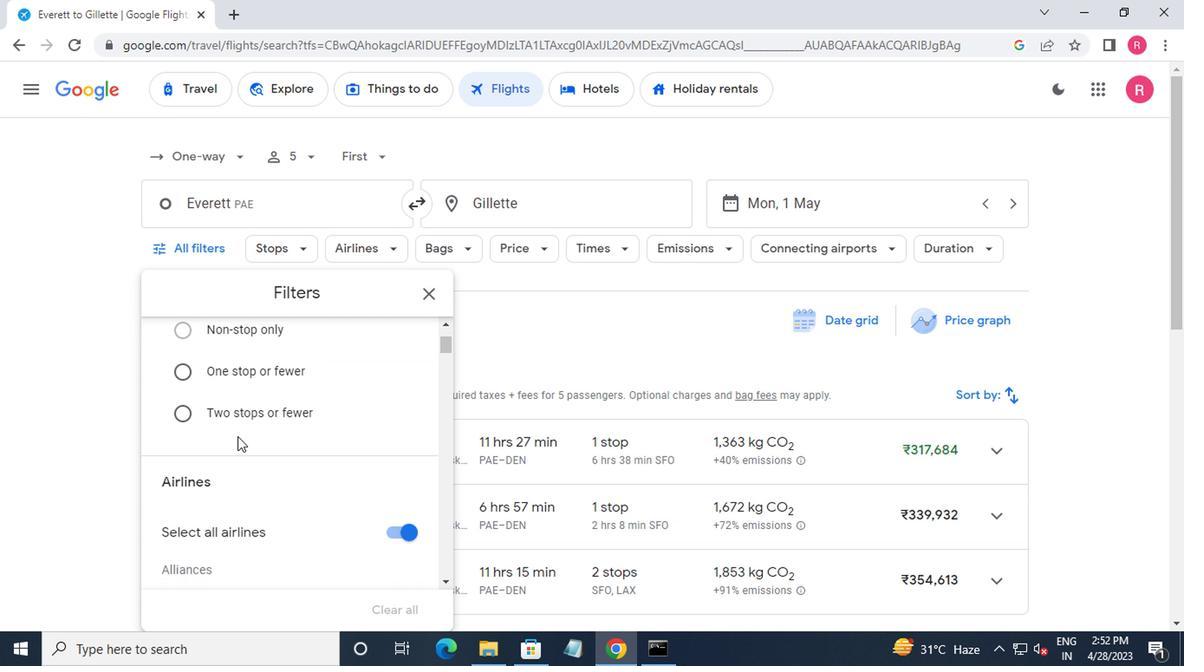 
Action: Mouse scrolled (231, 437) with delta (0, -1)
Screenshot: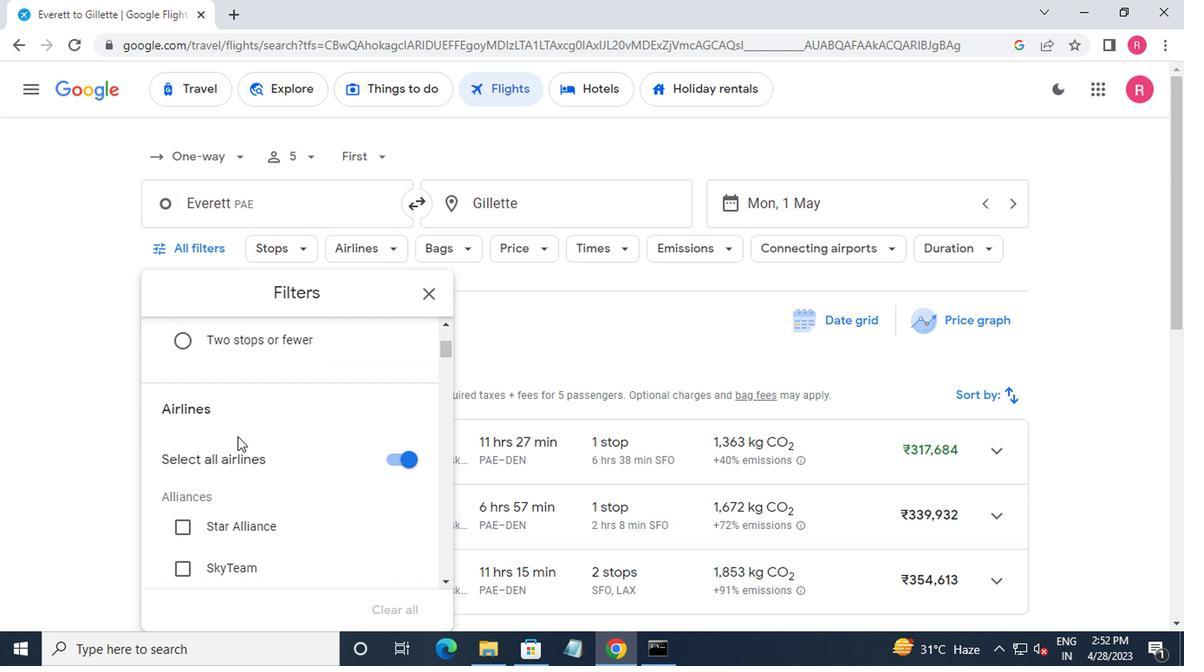
Action: Mouse scrolled (231, 437) with delta (0, -1)
Screenshot: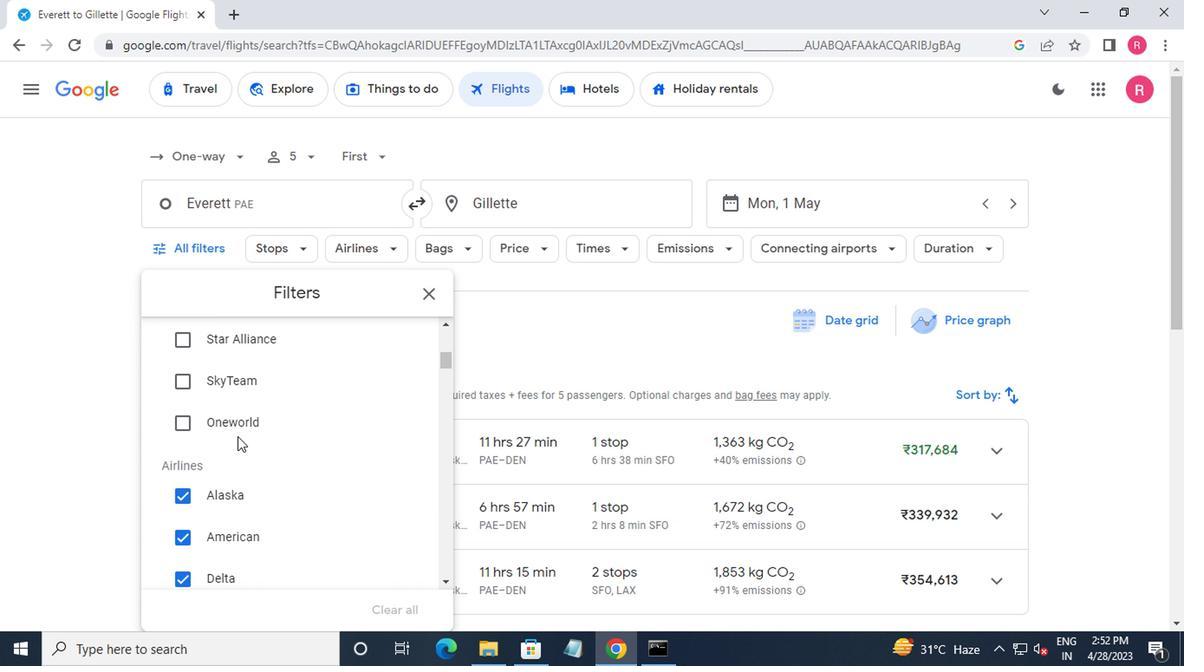 
Action: Mouse moved to (369, 406)
Screenshot: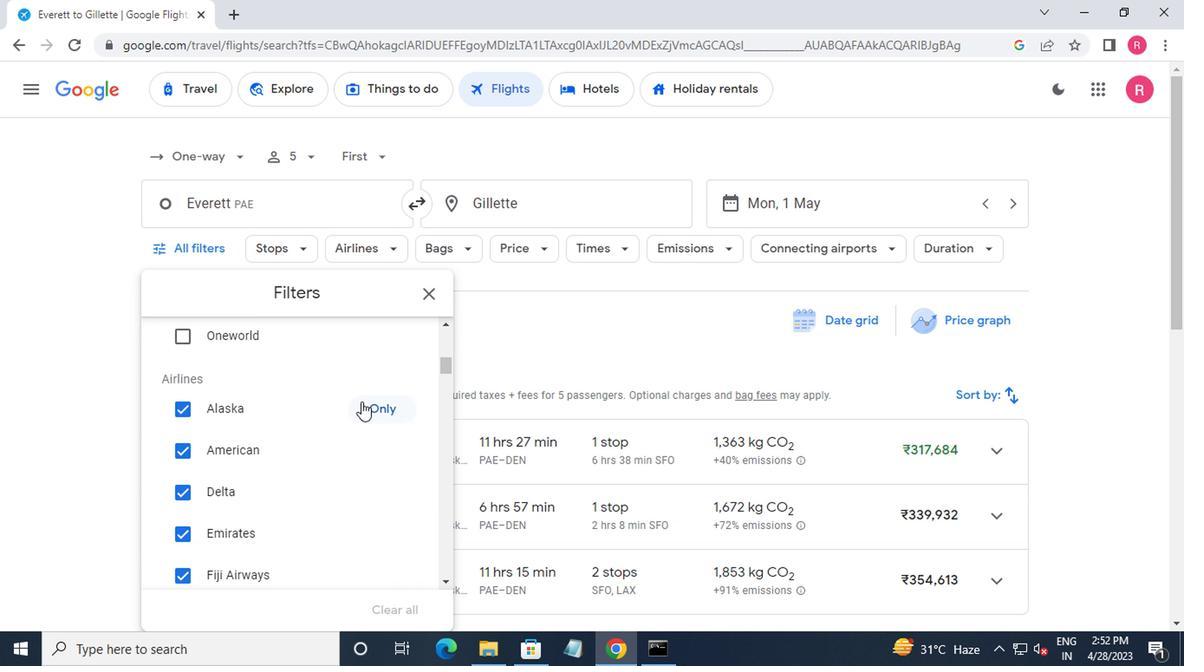 
Action: Mouse pressed left at (369, 406)
Screenshot: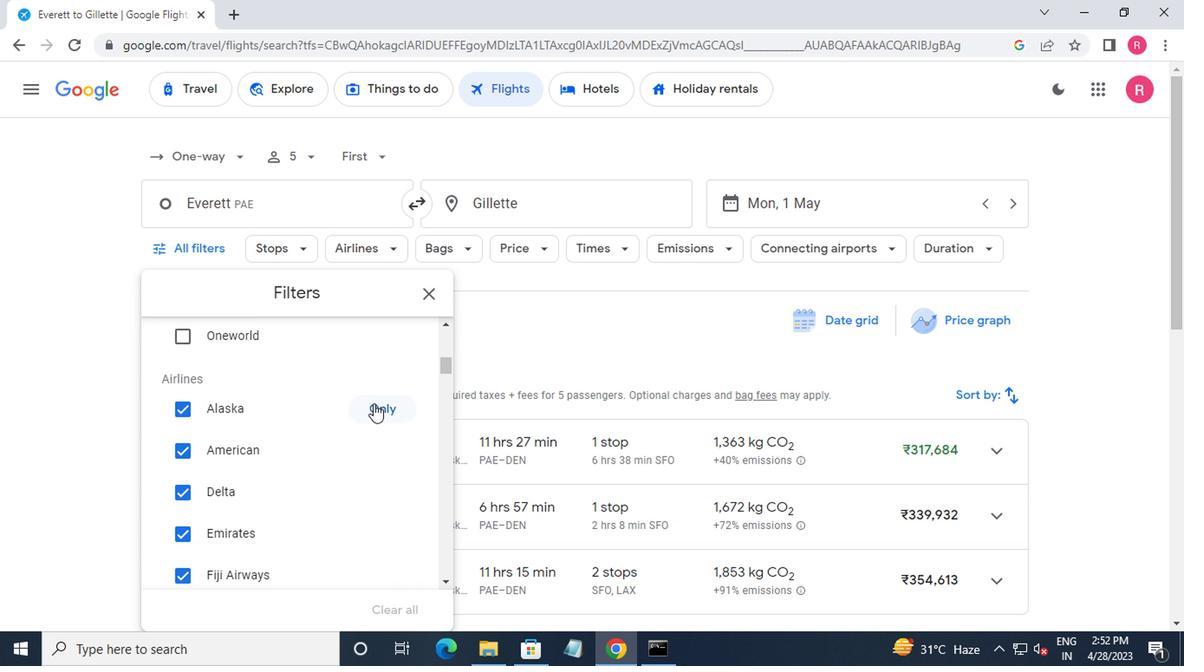 
Action: Mouse moved to (372, 406)
Screenshot: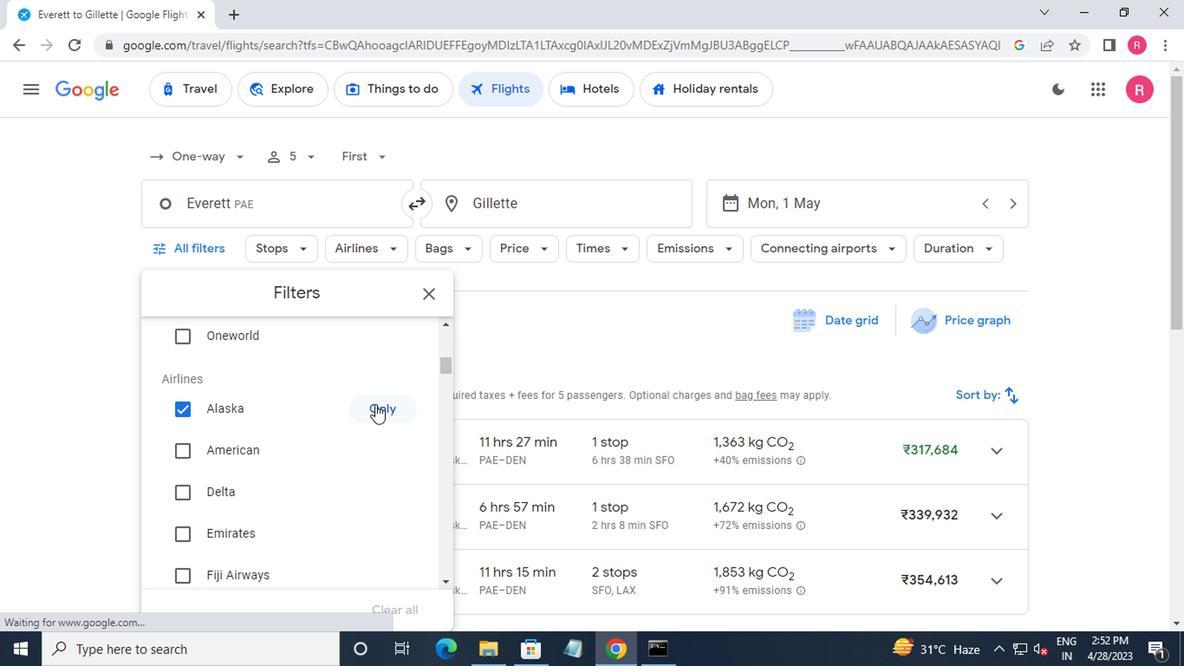 
Action: Mouse scrolled (372, 406) with delta (0, 0)
Screenshot: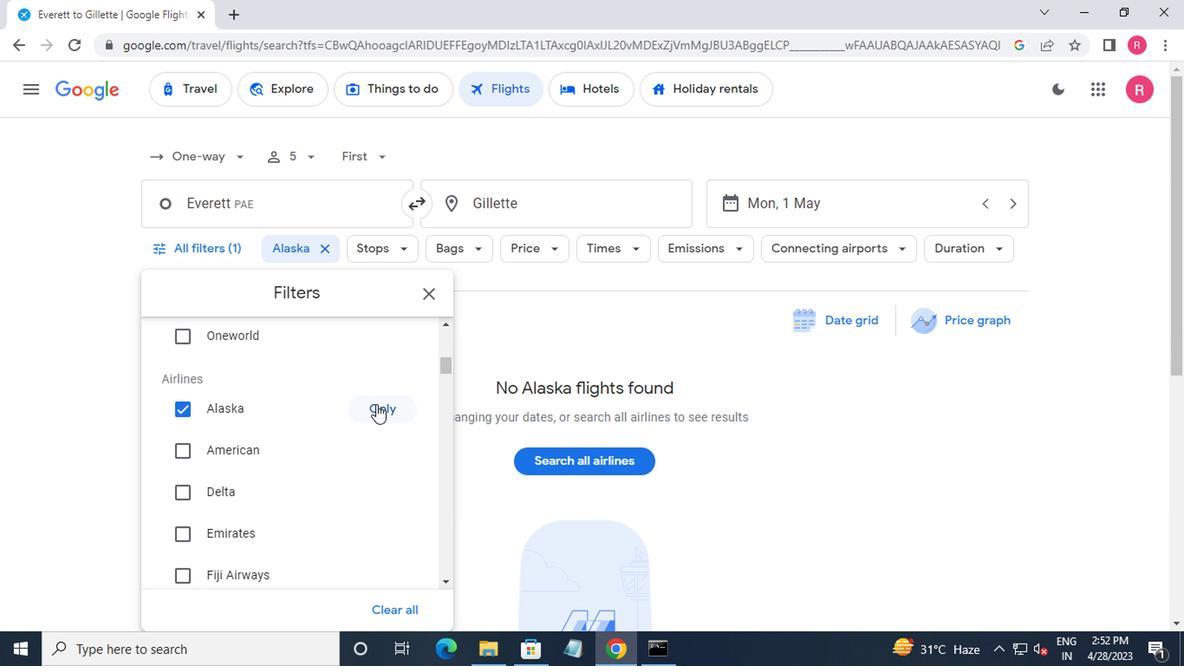 
Action: Mouse scrolled (372, 406) with delta (0, 0)
Screenshot: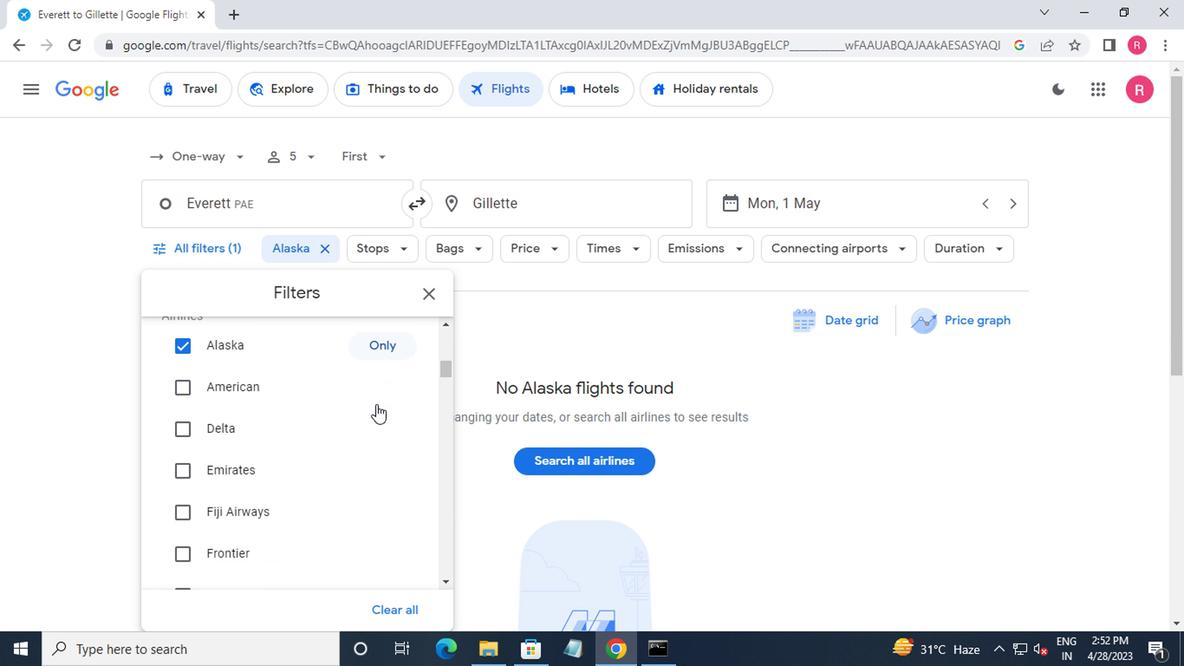 
Action: Mouse scrolled (372, 406) with delta (0, 0)
Screenshot: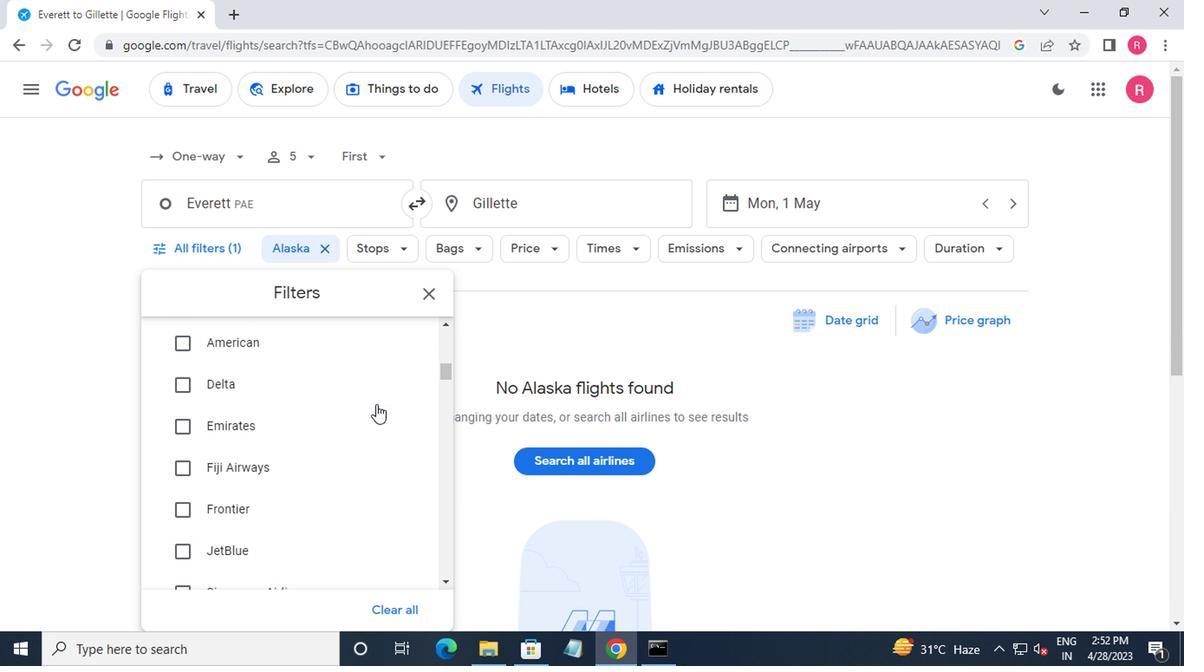 
Action: Mouse scrolled (372, 406) with delta (0, 0)
Screenshot: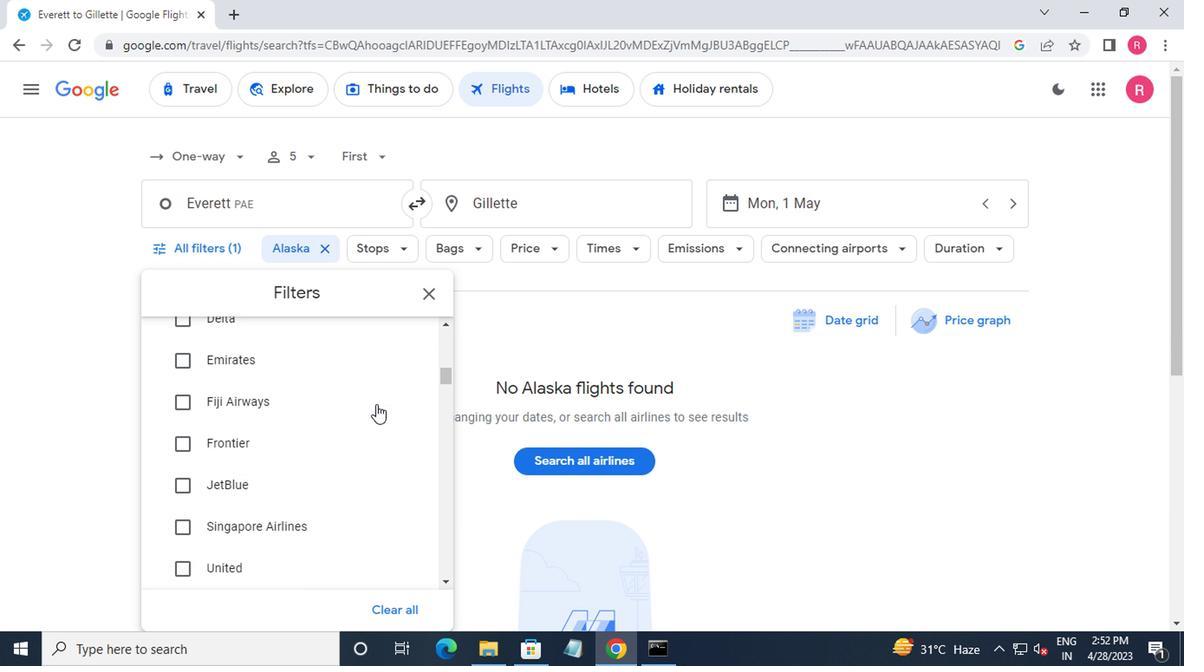 
Action: Mouse scrolled (372, 406) with delta (0, 0)
Screenshot: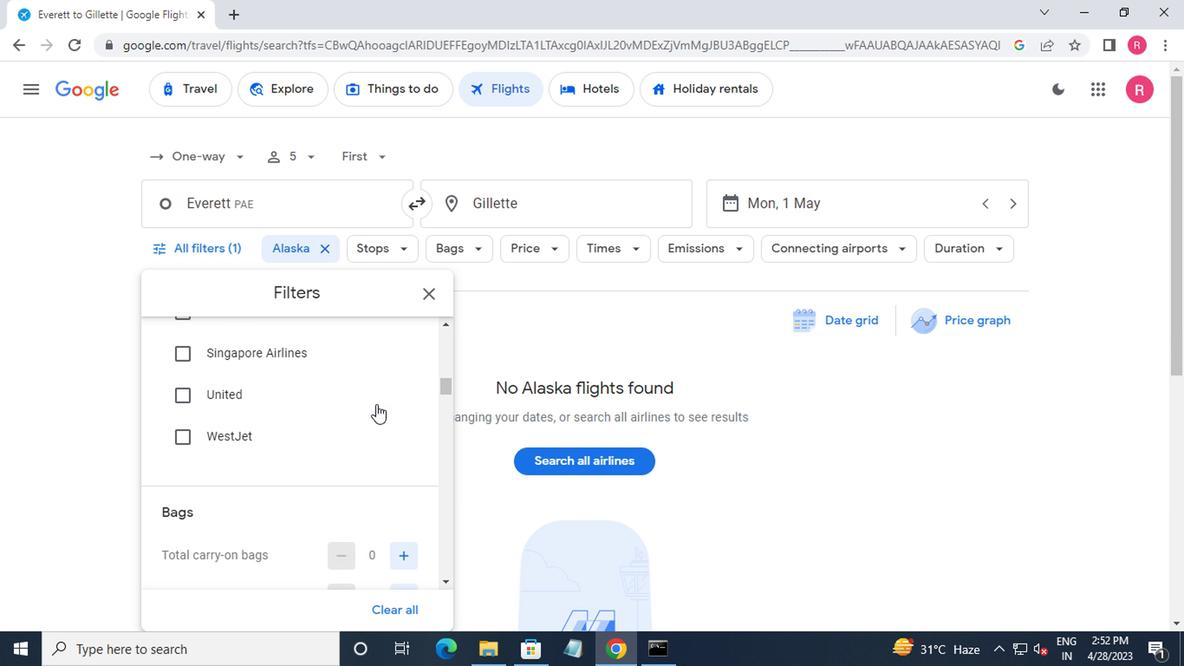 
Action: Mouse moved to (397, 465)
Screenshot: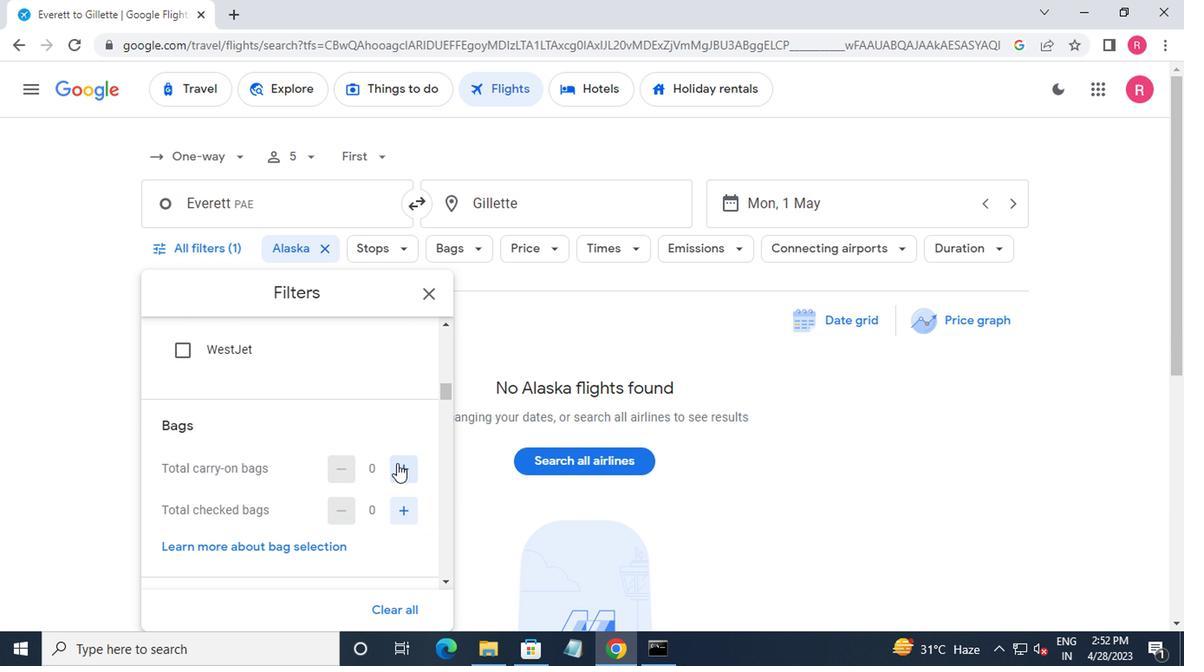 
Action: Mouse pressed left at (397, 465)
Screenshot: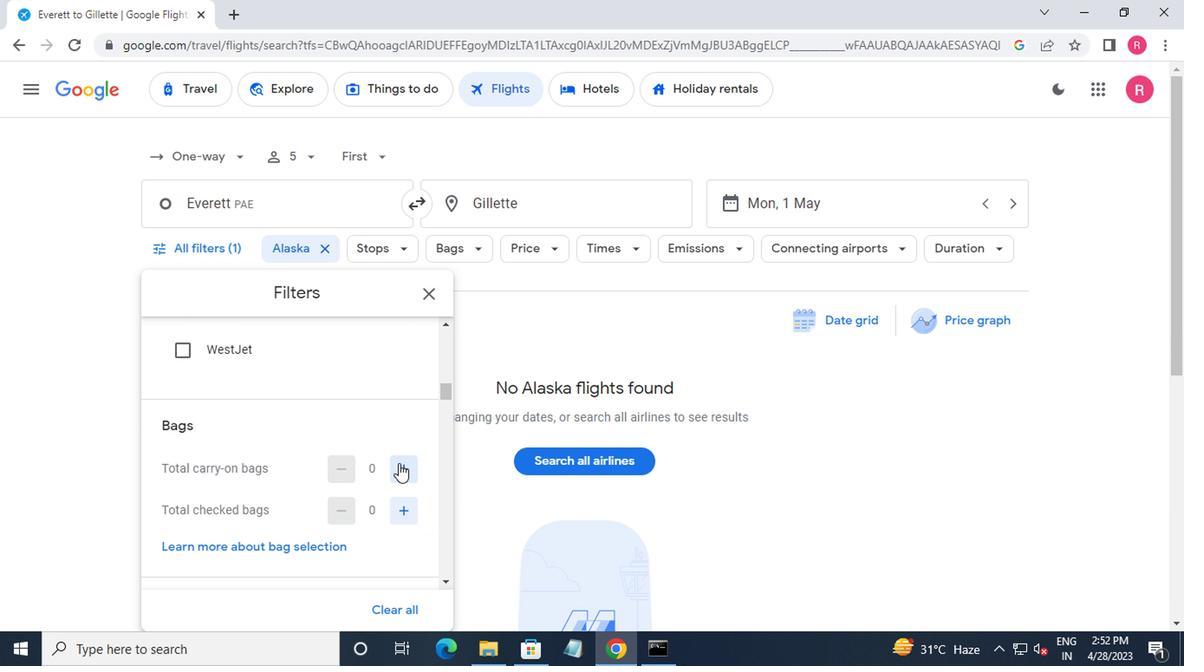 
Action: Mouse moved to (403, 510)
Screenshot: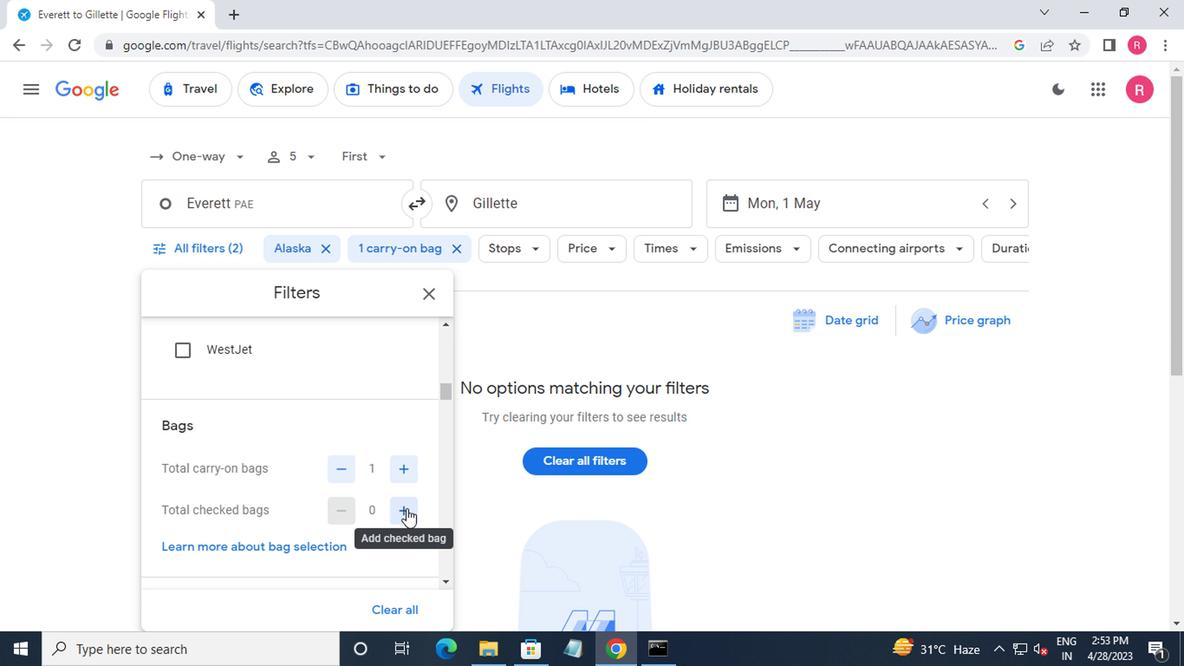 
Action: Mouse pressed left at (403, 510)
Screenshot: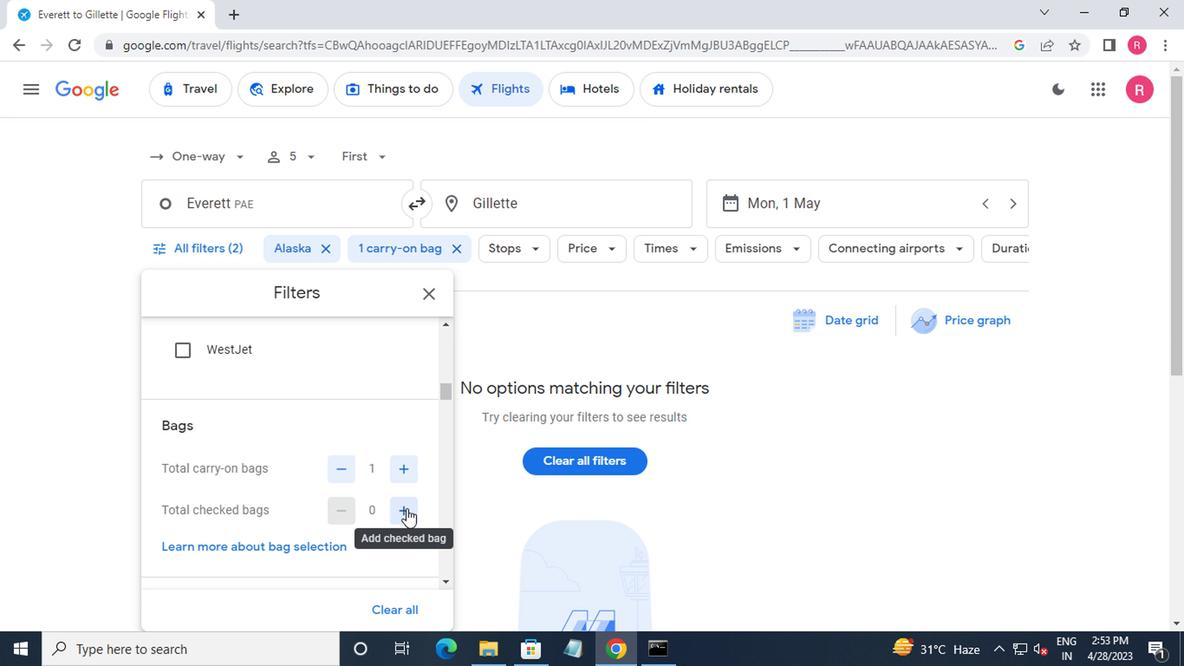 
Action: Mouse moved to (404, 511)
Screenshot: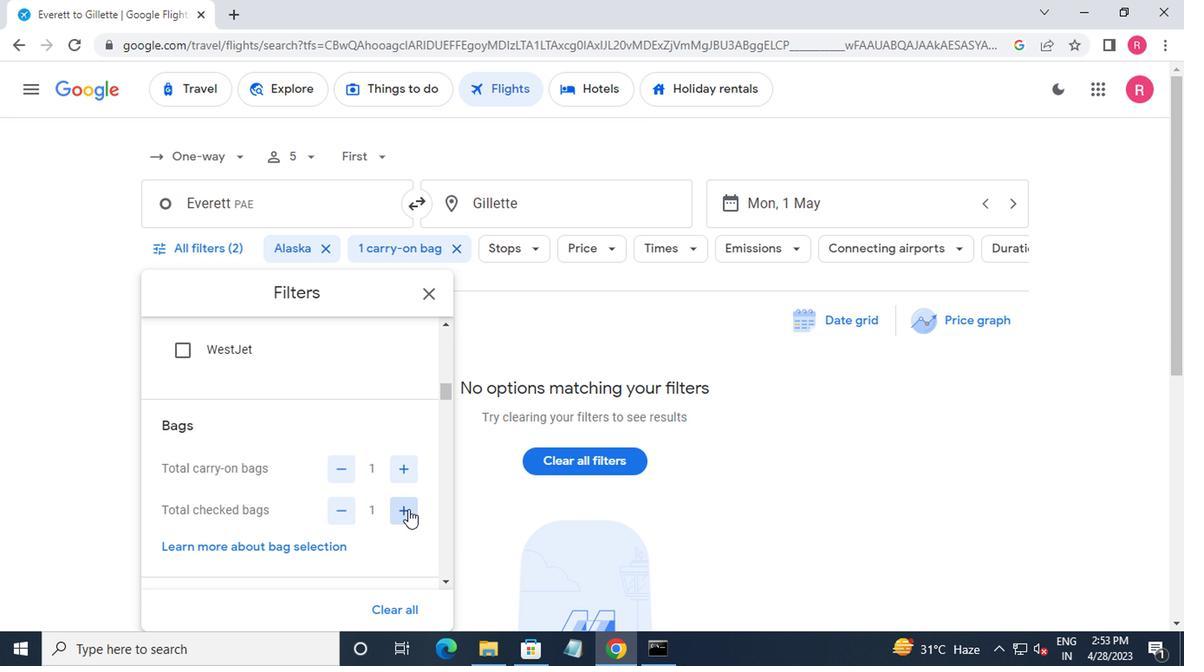 
Action: Mouse pressed left at (404, 511)
Screenshot: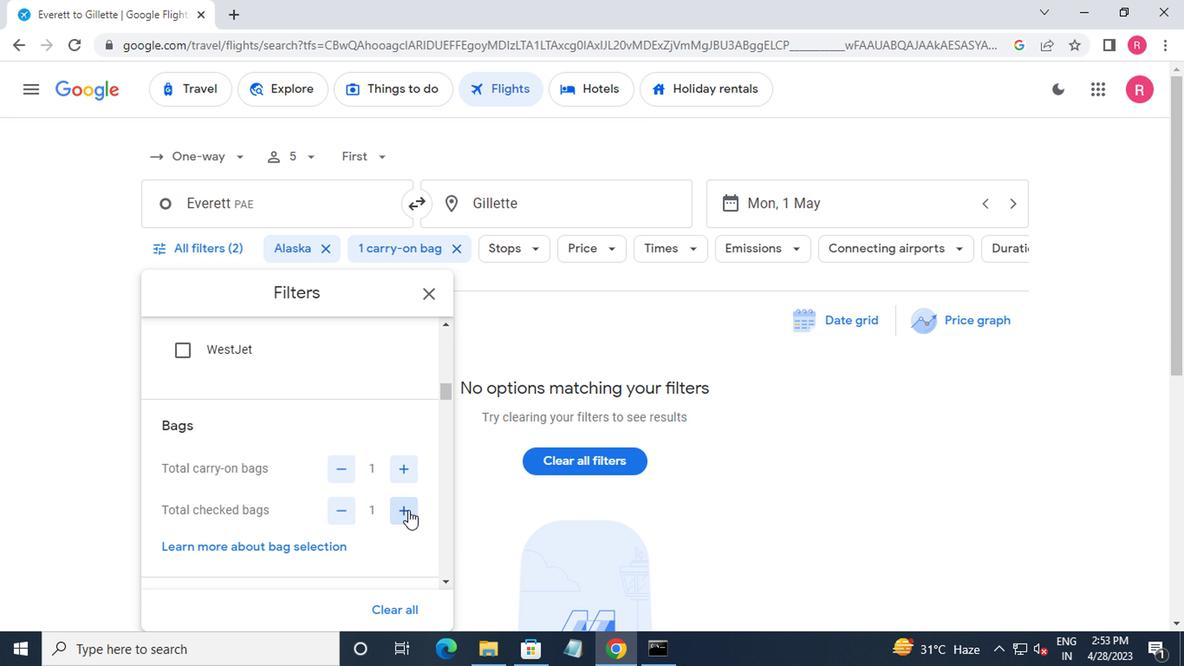 
Action: Mouse pressed left at (404, 511)
Screenshot: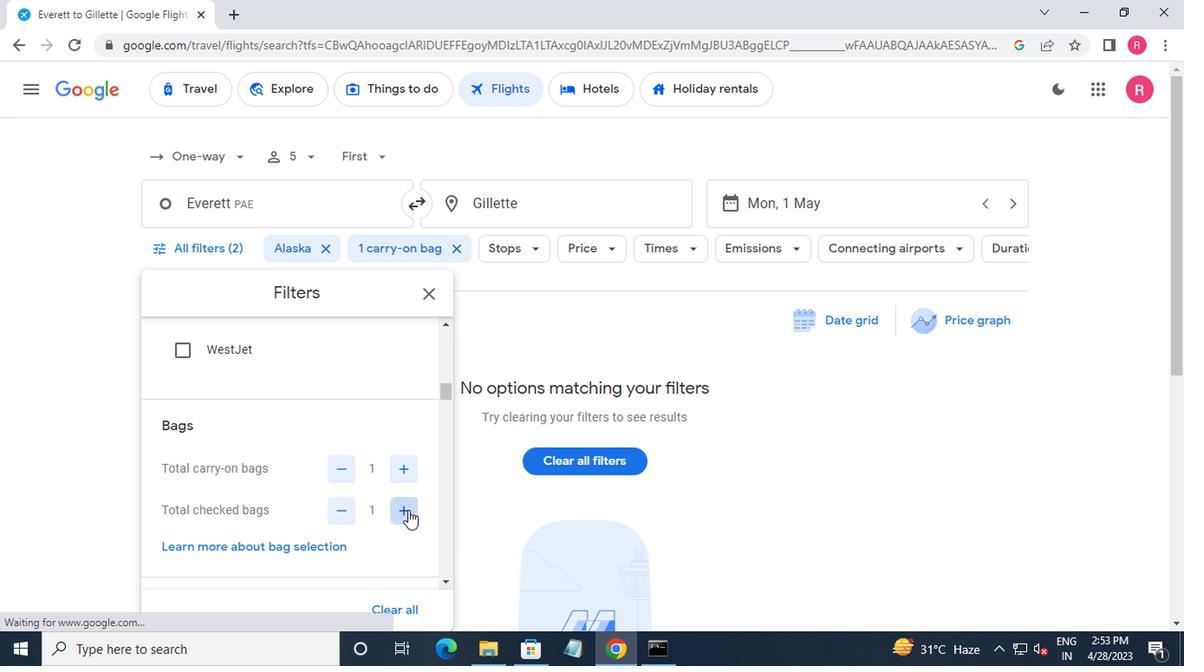 
Action: Mouse pressed left at (404, 511)
Screenshot: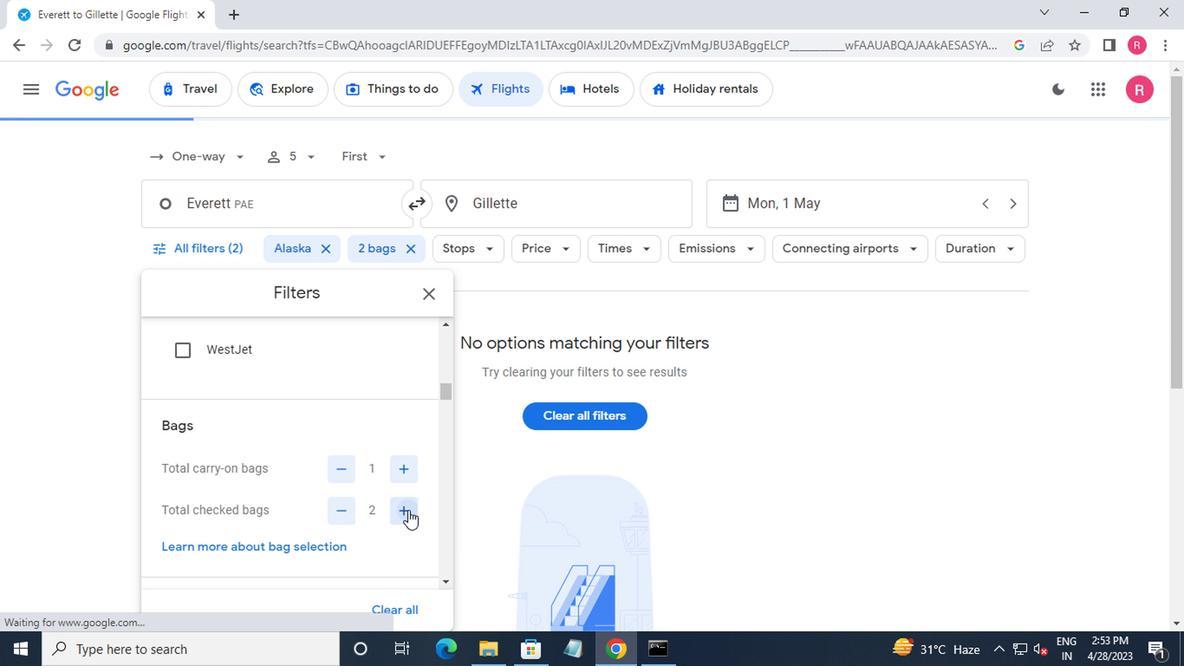 
Action: Mouse pressed left at (404, 511)
Screenshot: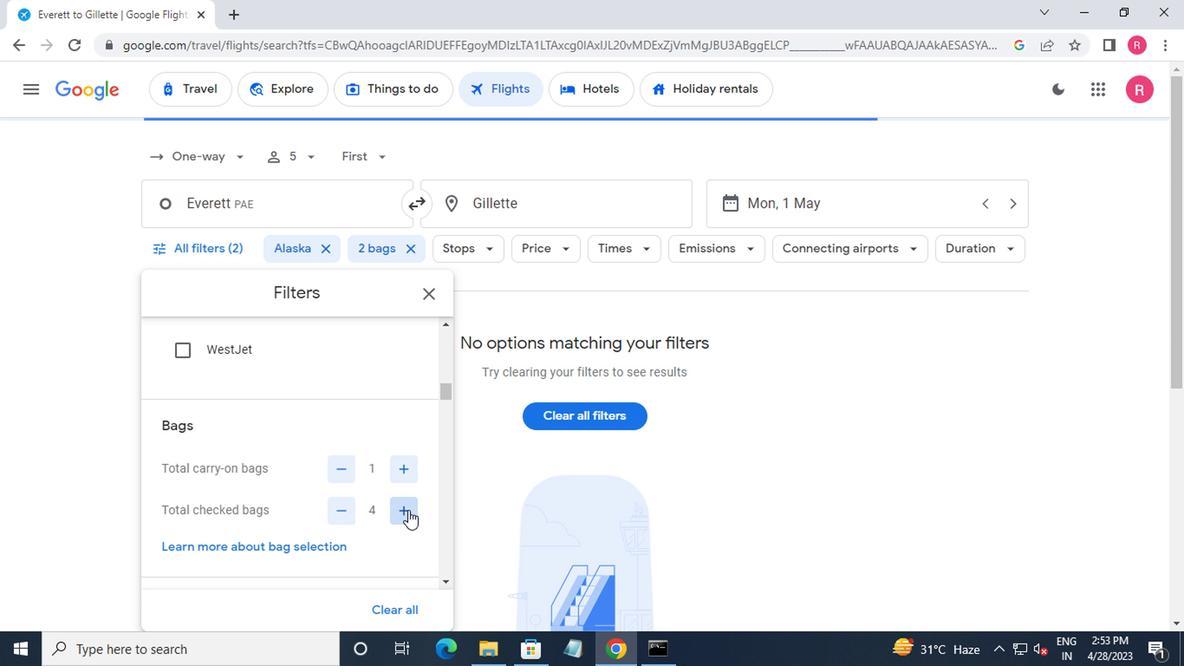 
Action: Mouse moved to (412, 508)
Screenshot: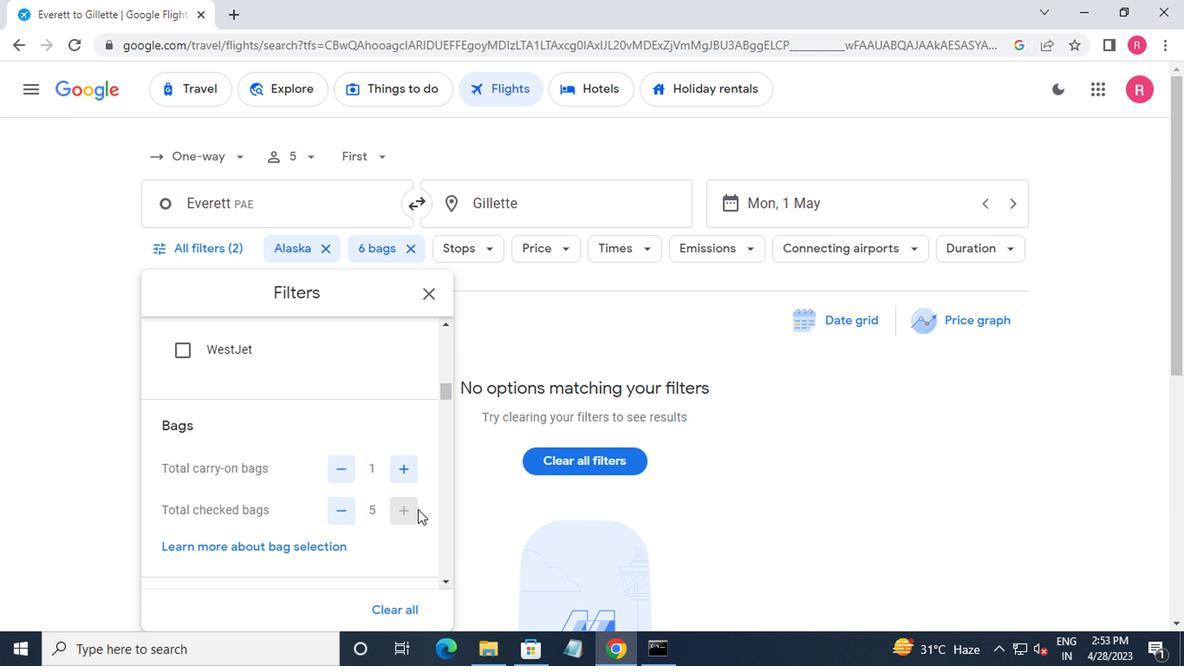 
Action: Mouse scrolled (412, 507) with delta (0, 0)
Screenshot: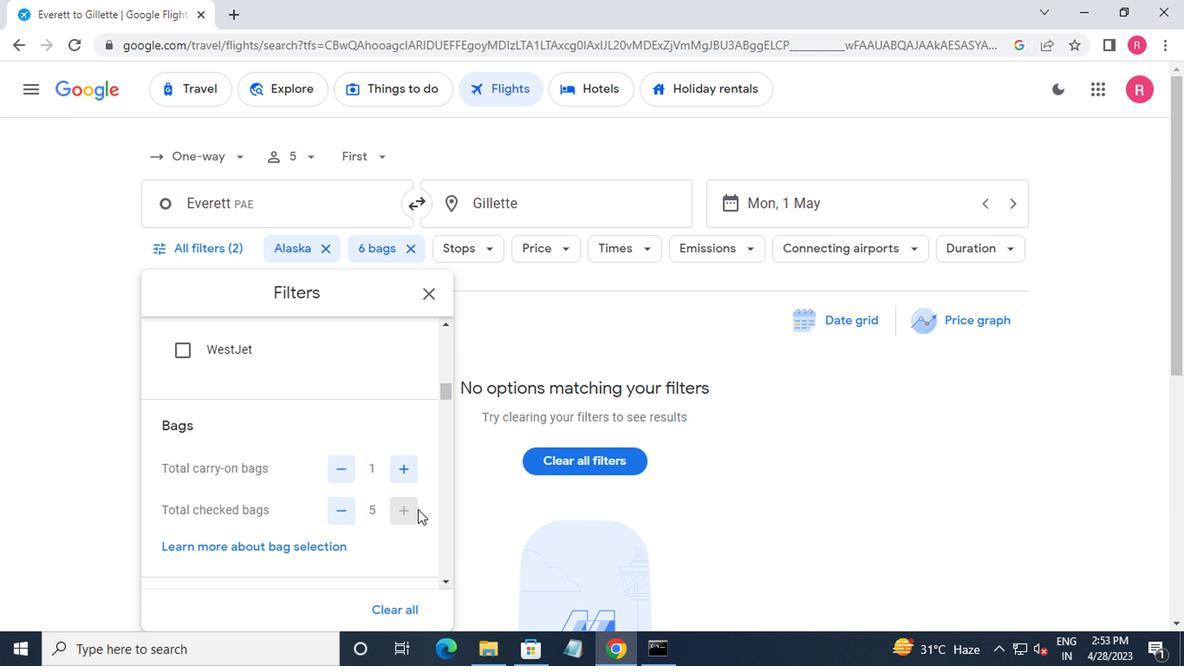 
Action: Mouse moved to (411, 508)
Screenshot: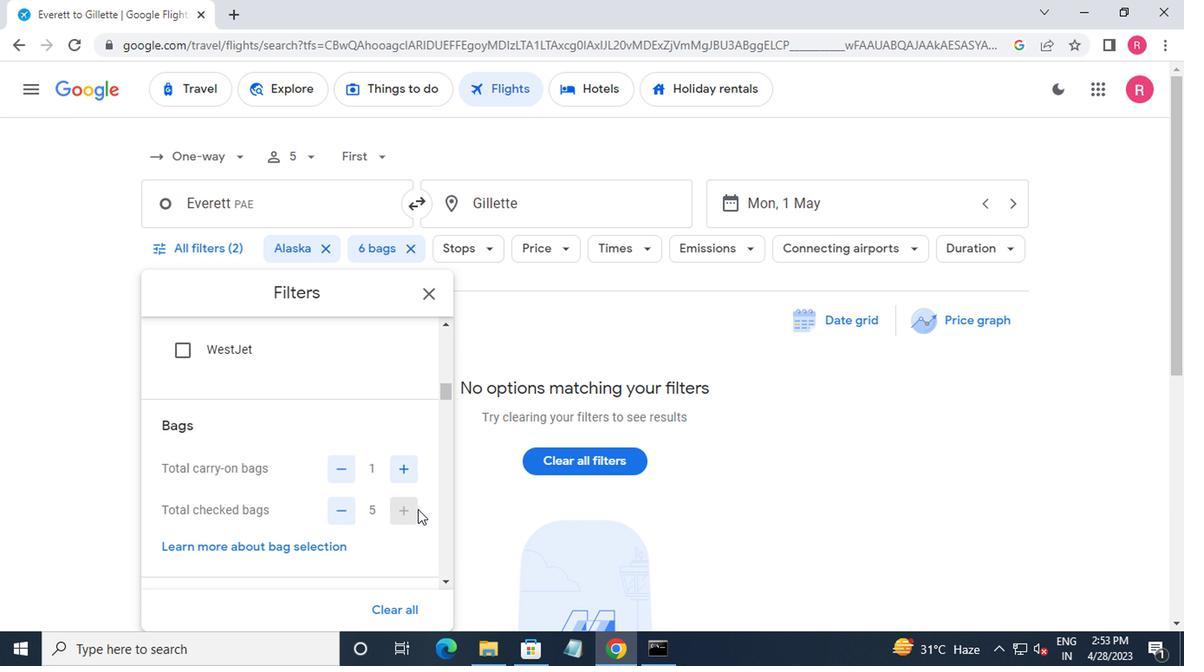 
Action: Mouse scrolled (411, 507) with delta (0, 0)
Screenshot: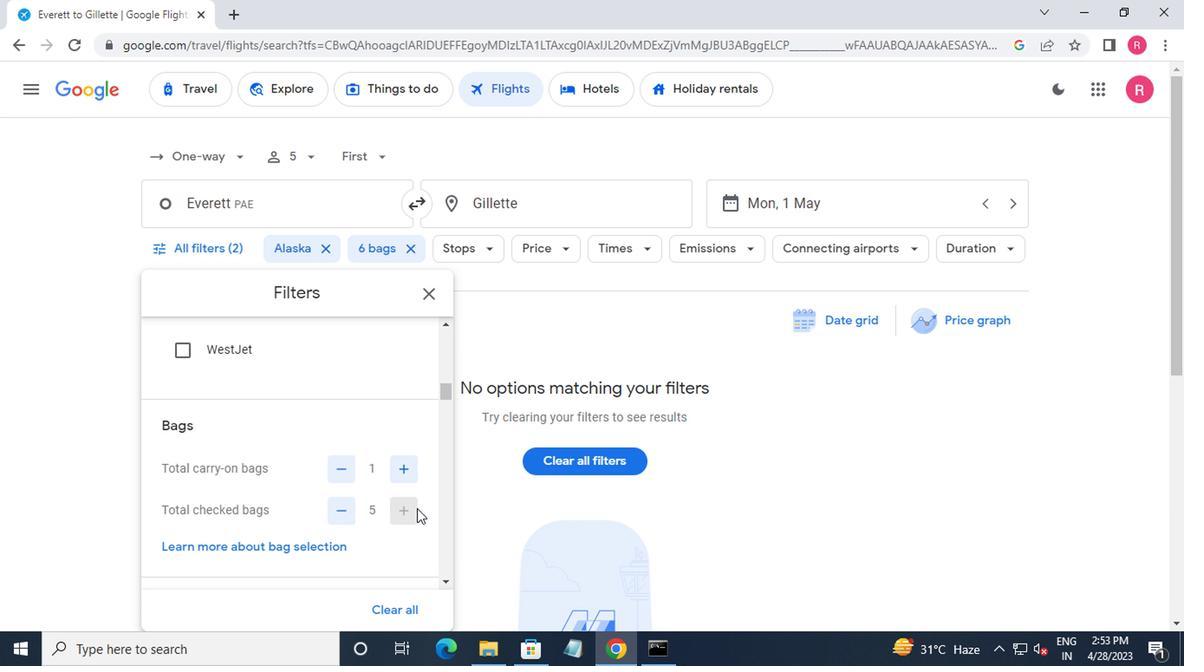 
Action: Mouse moved to (407, 506)
Screenshot: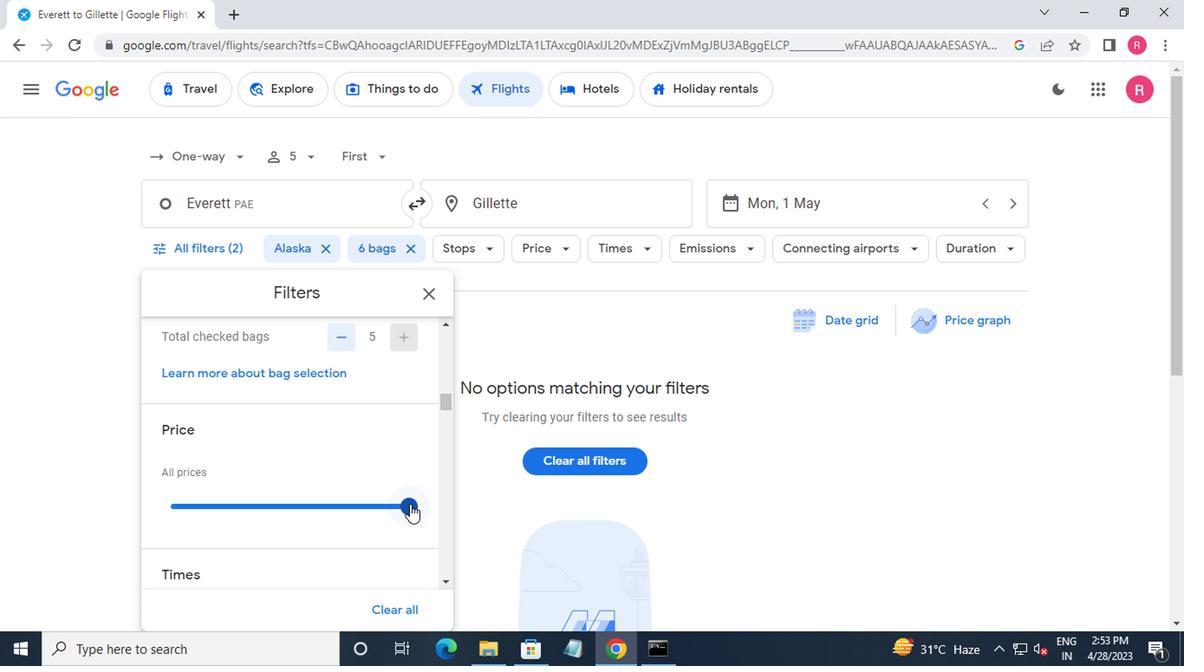 
Action: Mouse pressed left at (407, 506)
Screenshot: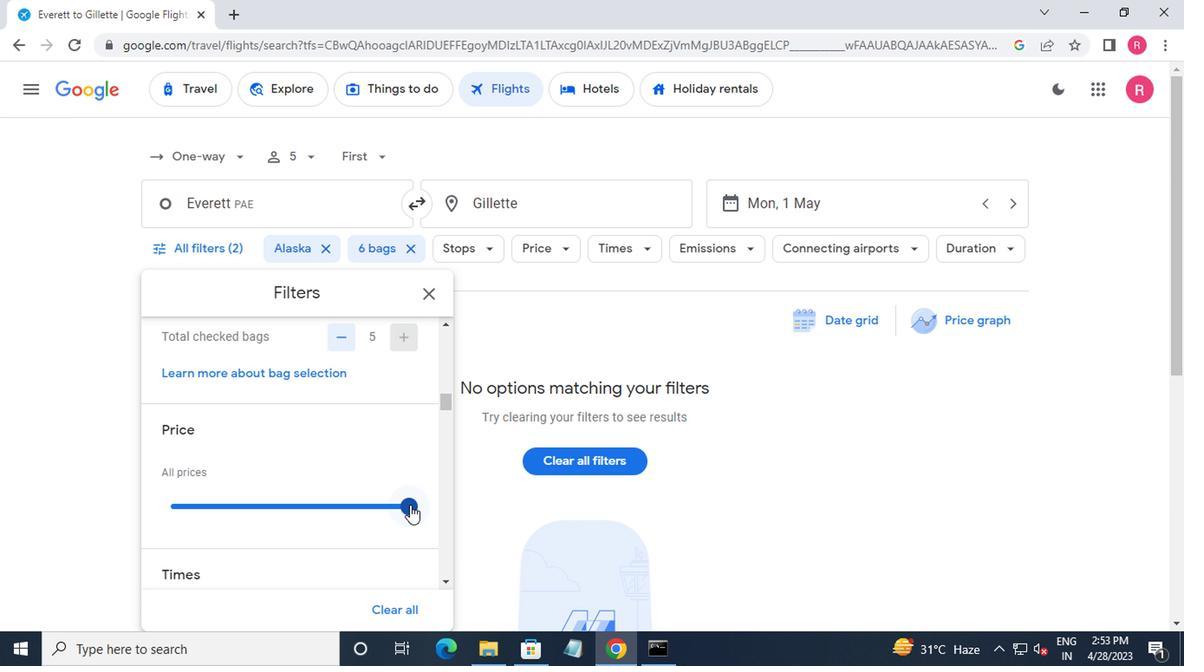 
Action: Mouse moved to (36, 522)
Screenshot: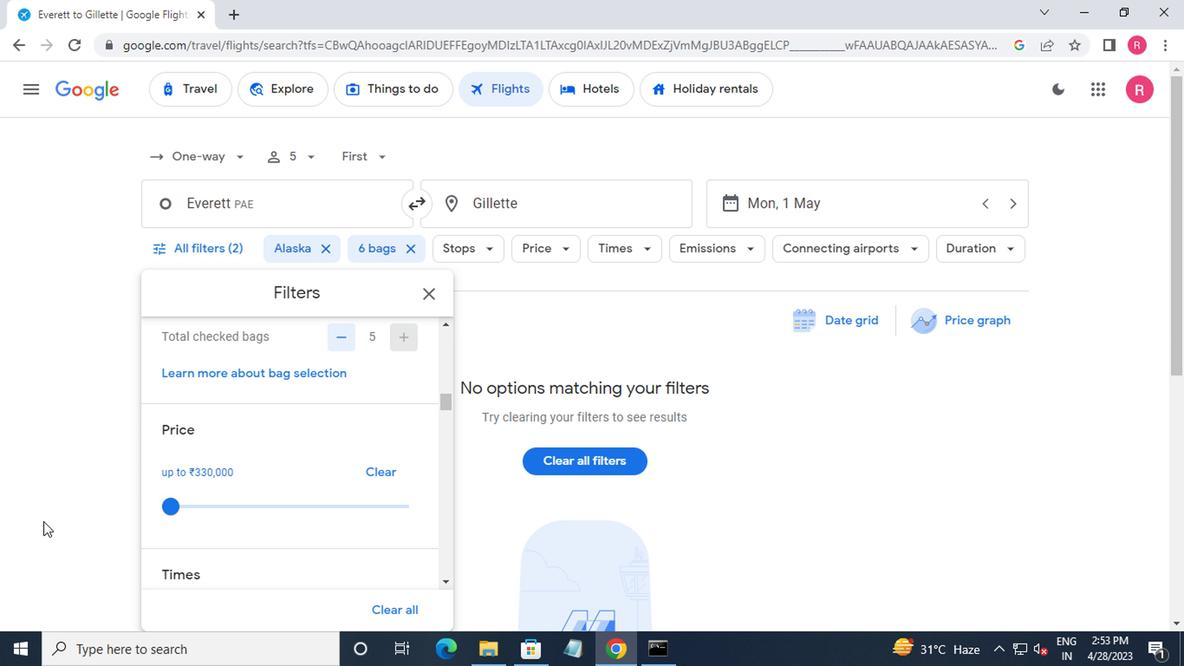 
Action: Mouse scrolled (36, 521) with delta (0, 0)
Screenshot: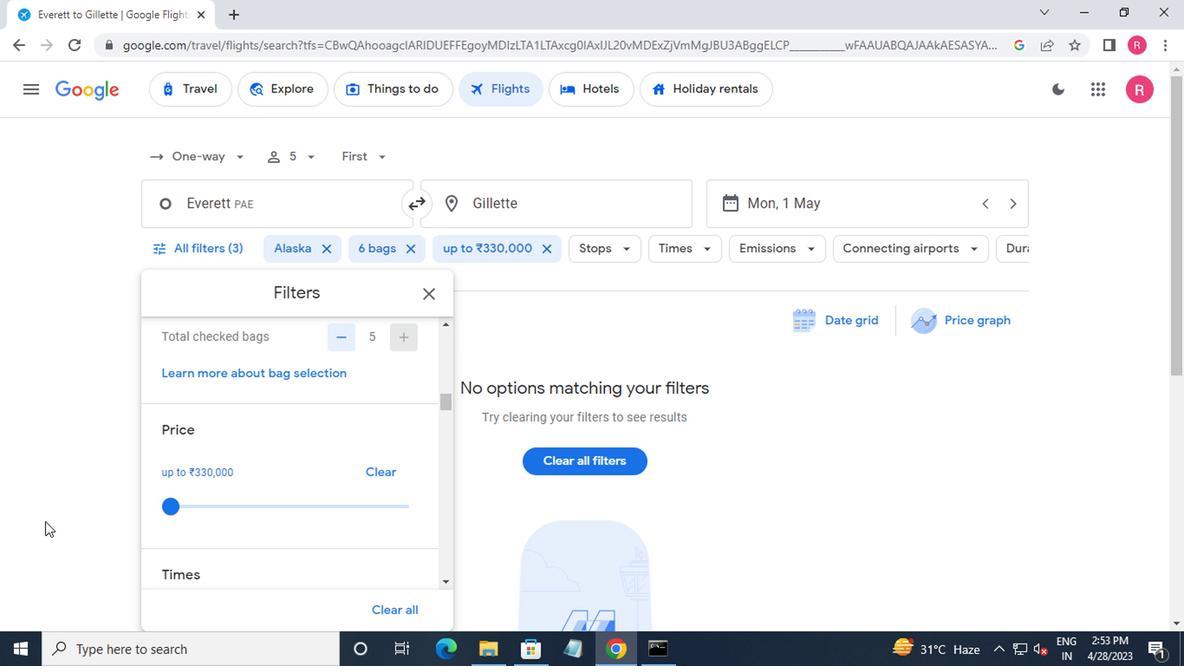 
Action: Mouse moved to (160, 424)
Screenshot: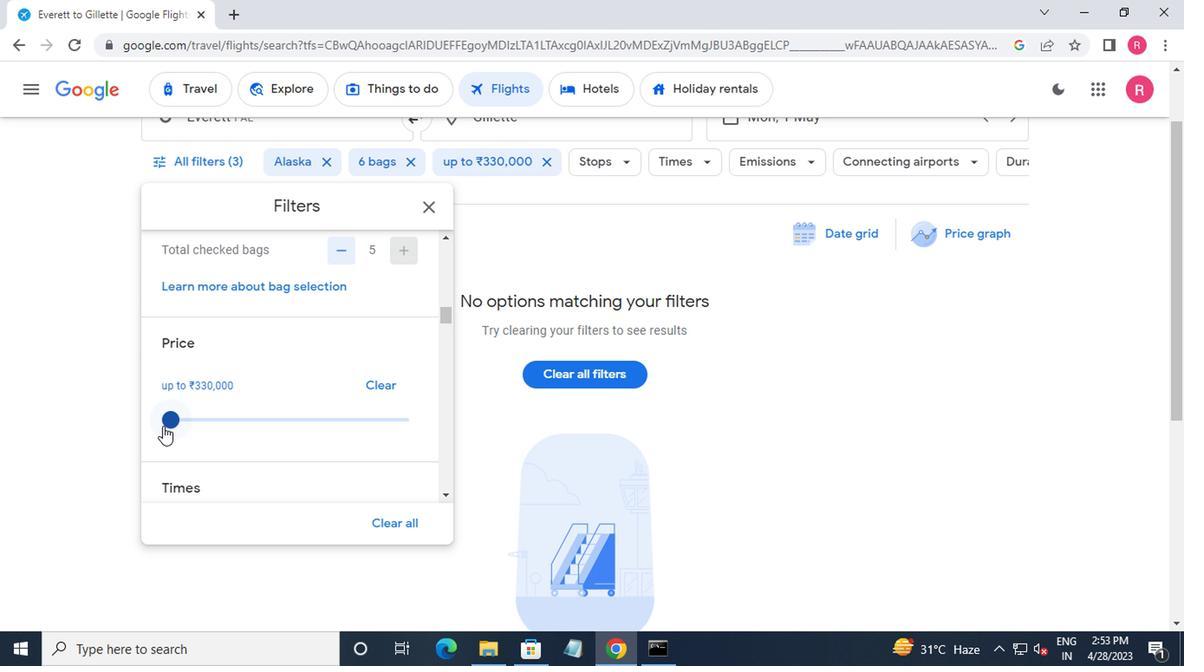 
Action: Mouse scrolled (160, 423) with delta (0, 0)
Screenshot: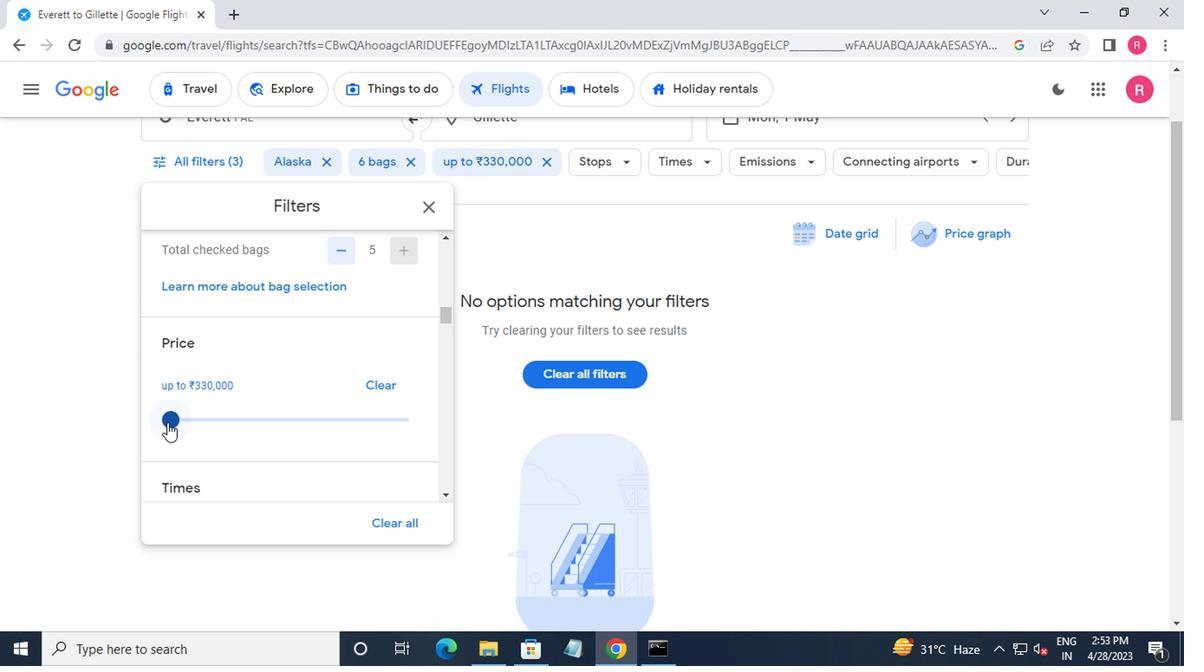 
Action: Mouse scrolled (160, 423) with delta (0, 0)
Screenshot: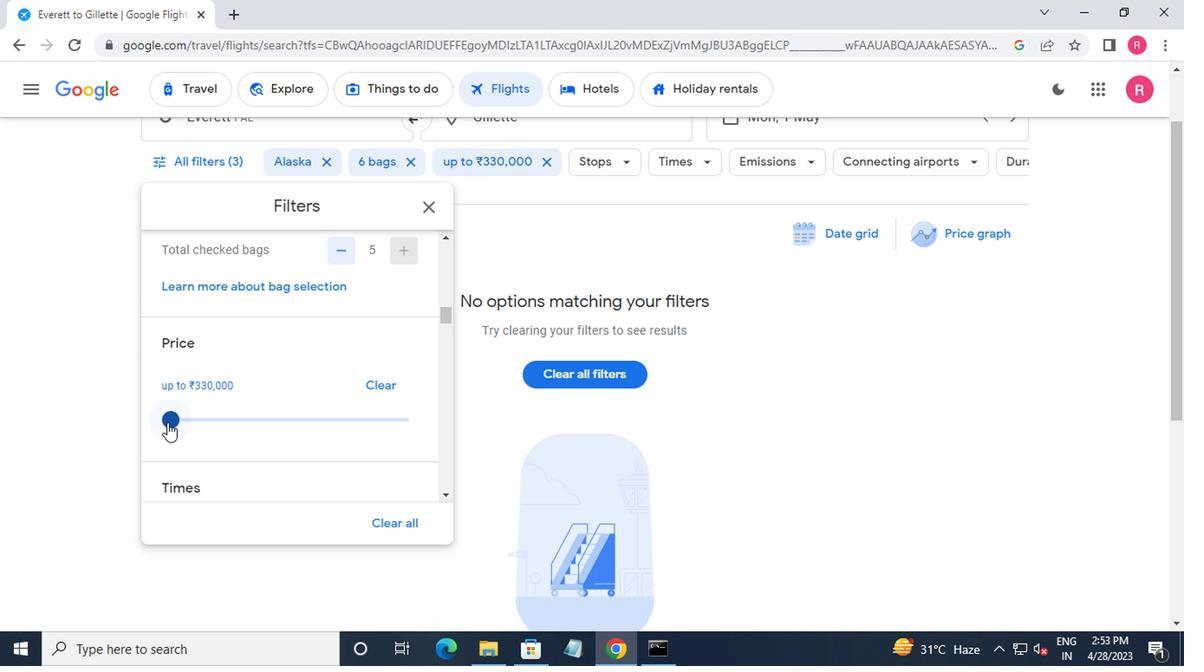 
Action: Mouse moved to (165, 446)
Screenshot: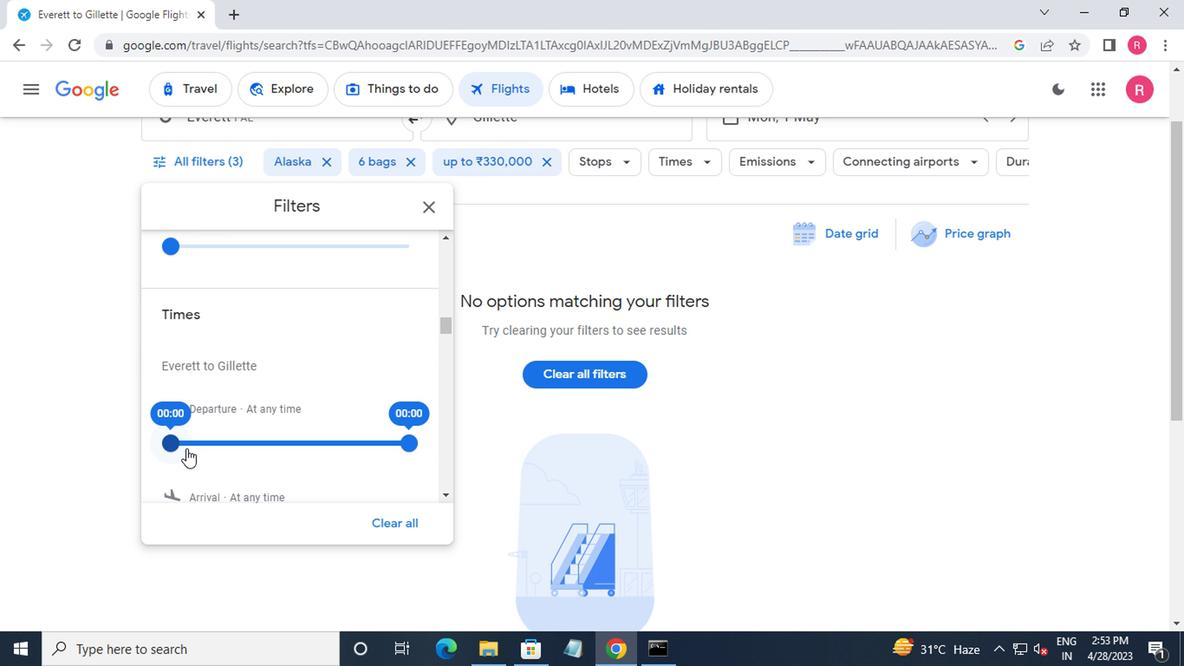 
Action: Mouse pressed left at (165, 446)
Screenshot: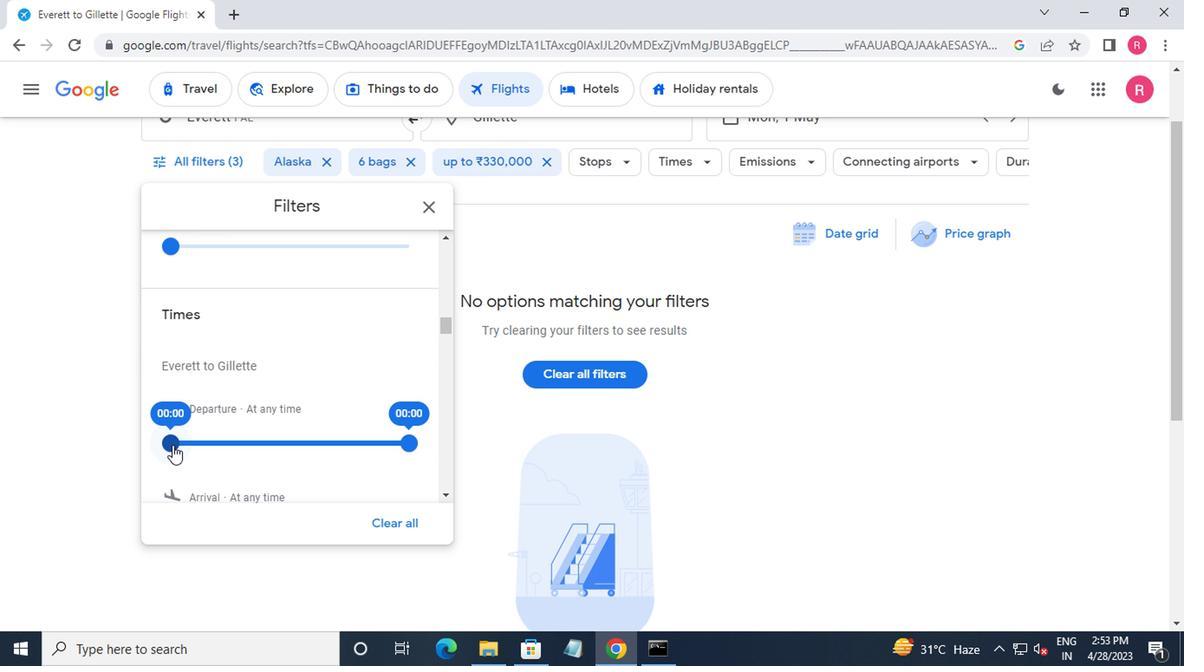 
Action: Mouse moved to (322, 450)
Screenshot: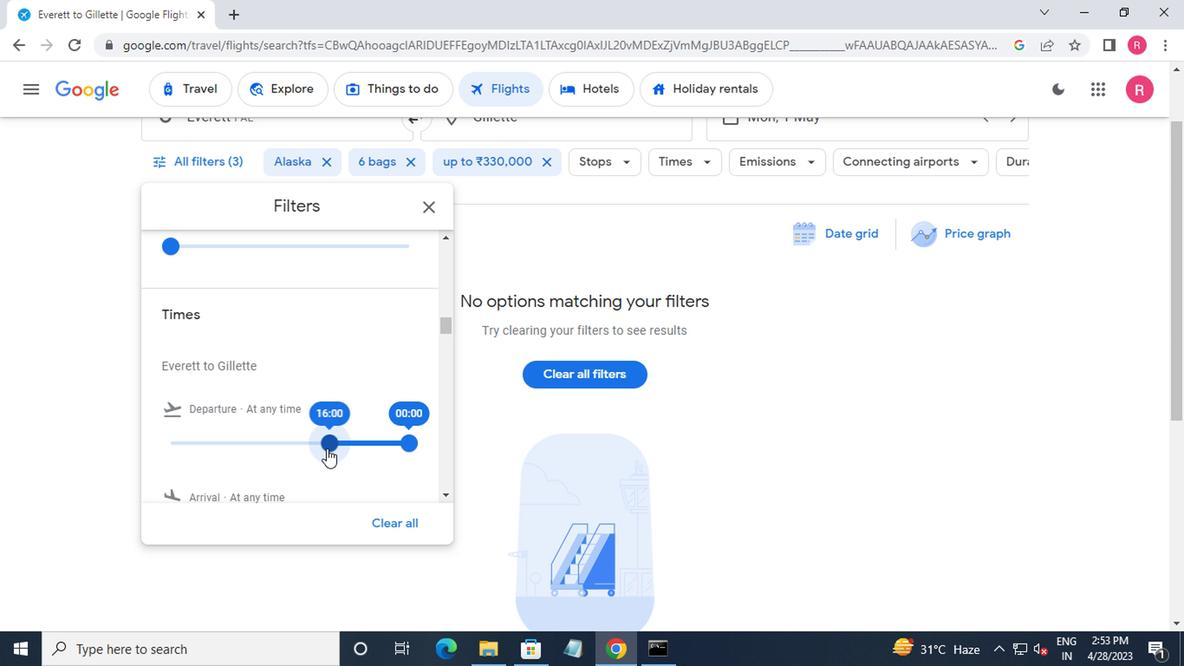 
Action: Mouse pressed left at (322, 450)
Screenshot: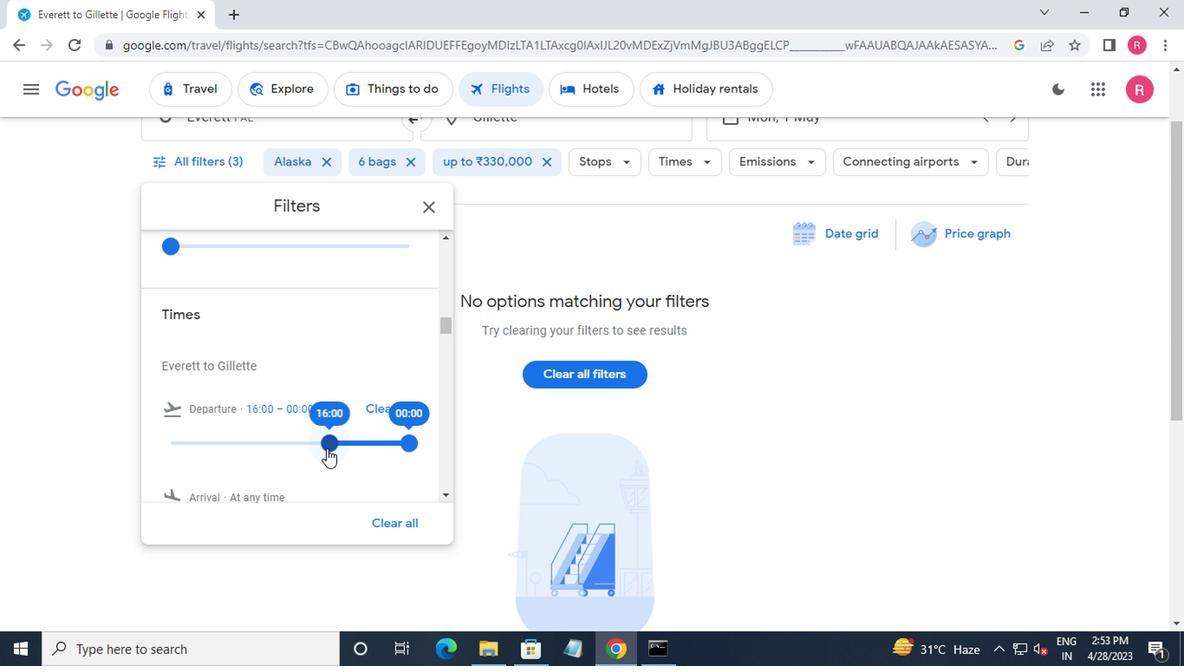 
Action: Mouse moved to (412, 452)
Screenshot: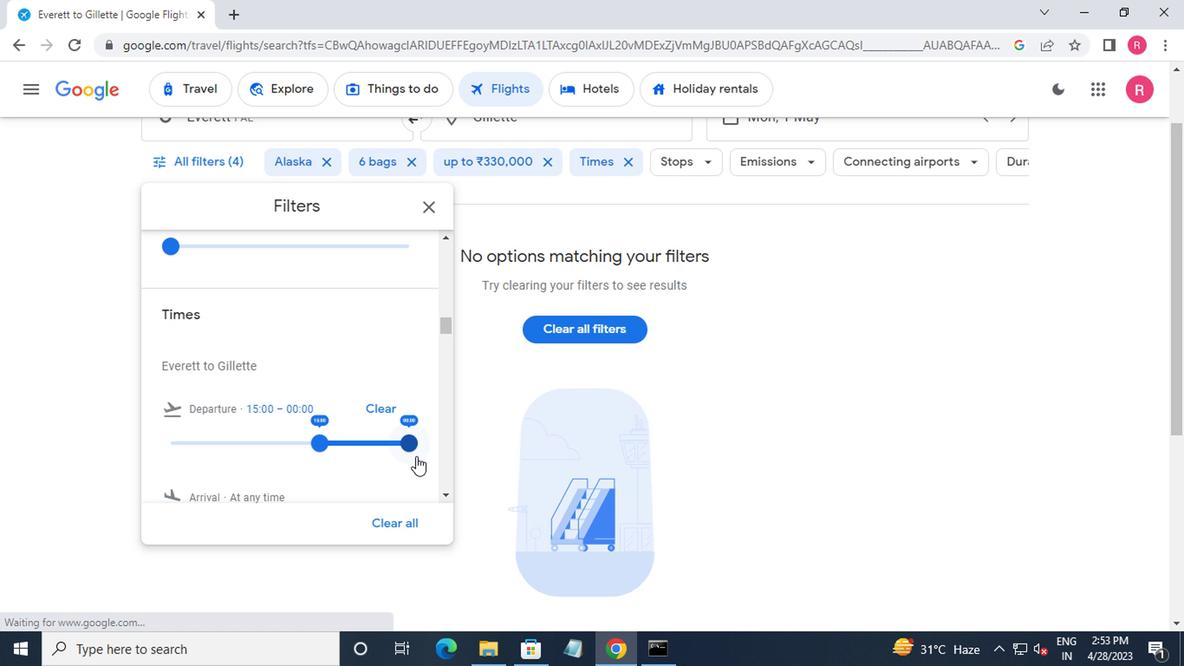 
Action: Mouse pressed left at (412, 452)
Screenshot: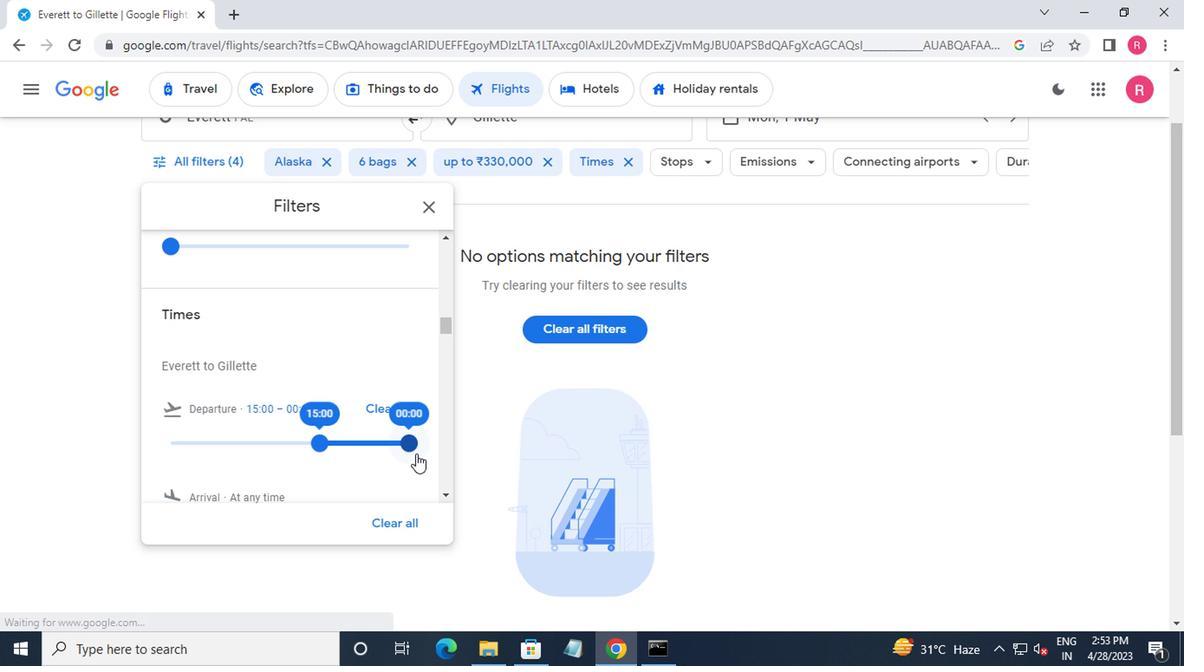 
Action: Mouse moved to (435, 206)
Screenshot: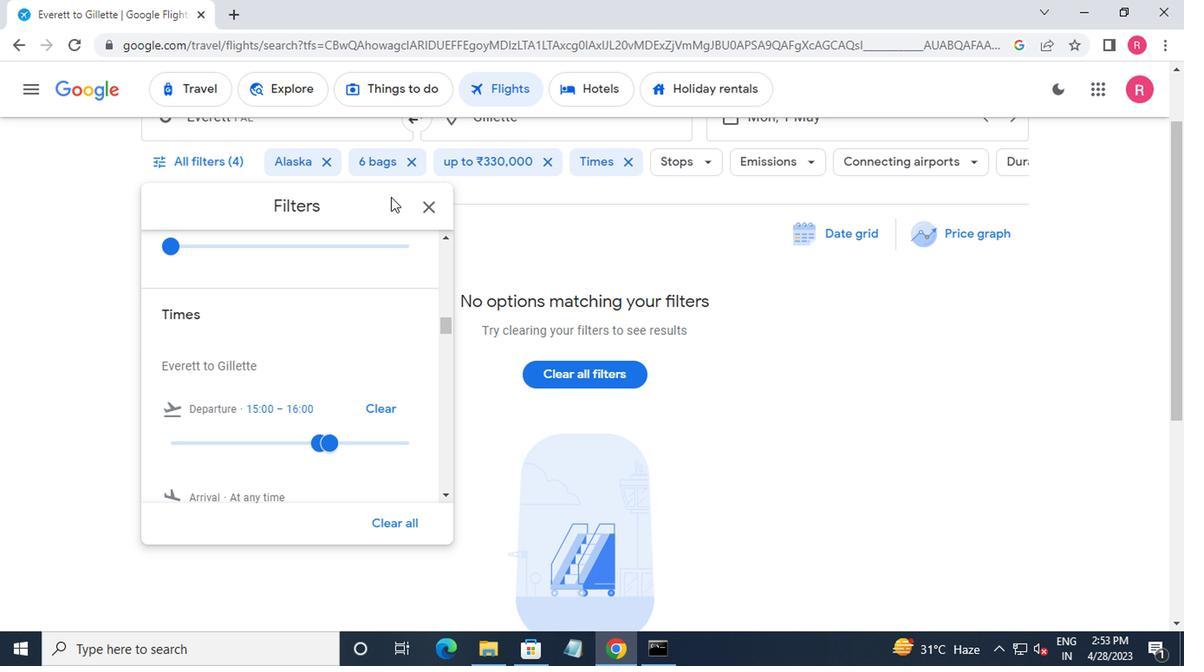 
Action: Mouse pressed left at (435, 206)
Screenshot: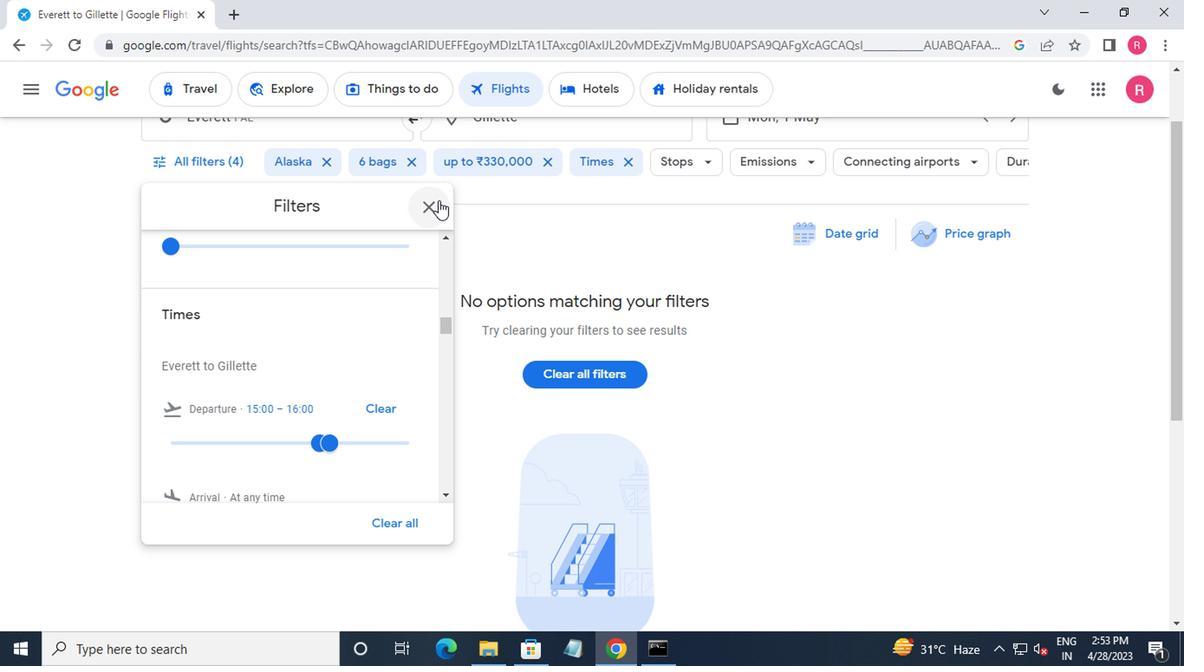 
